 Task: Find connections with filter location Bridlington with filter topic #Productivitywith filter profile language German with filter current company Maxonic with filter school Uttar pradesh India jobs with filter industry Technology, Information and Media with filter service category Interaction Design with filter keywords title Entrepreneur
Action: Mouse moved to (579, 77)
Screenshot: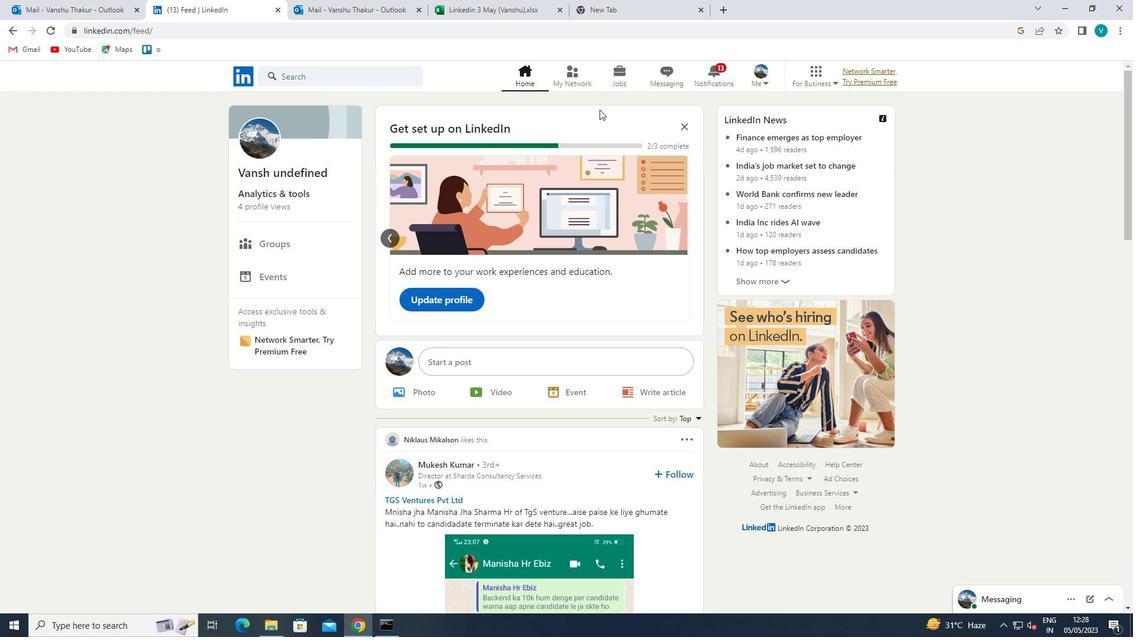 
Action: Mouse pressed left at (579, 77)
Screenshot: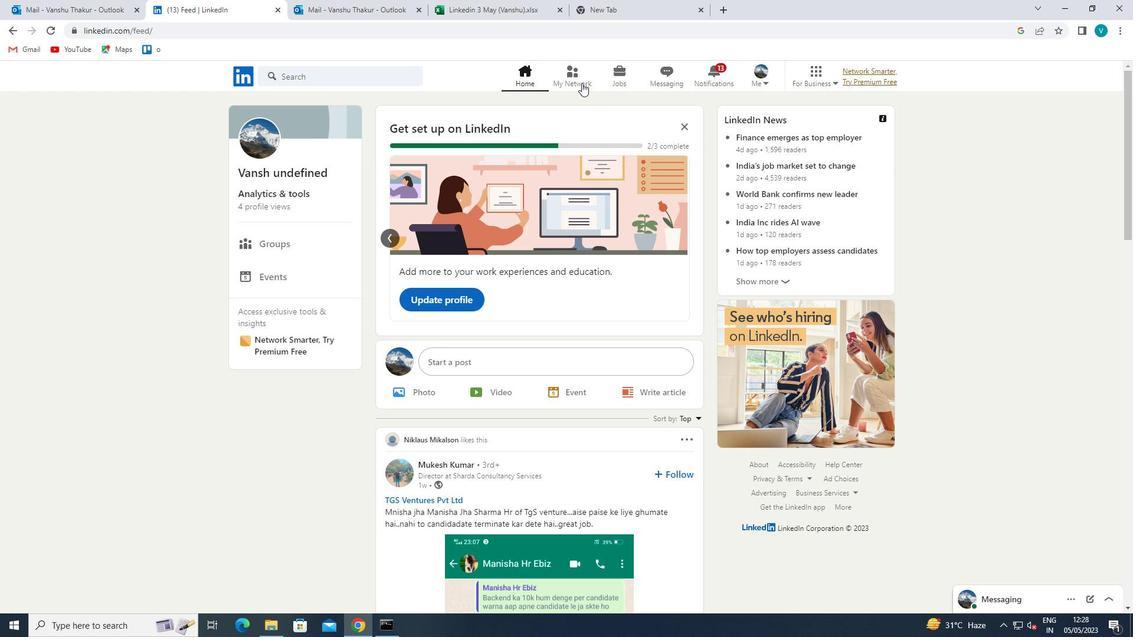 
Action: Mouse moved to (344, 144)
Screenshot: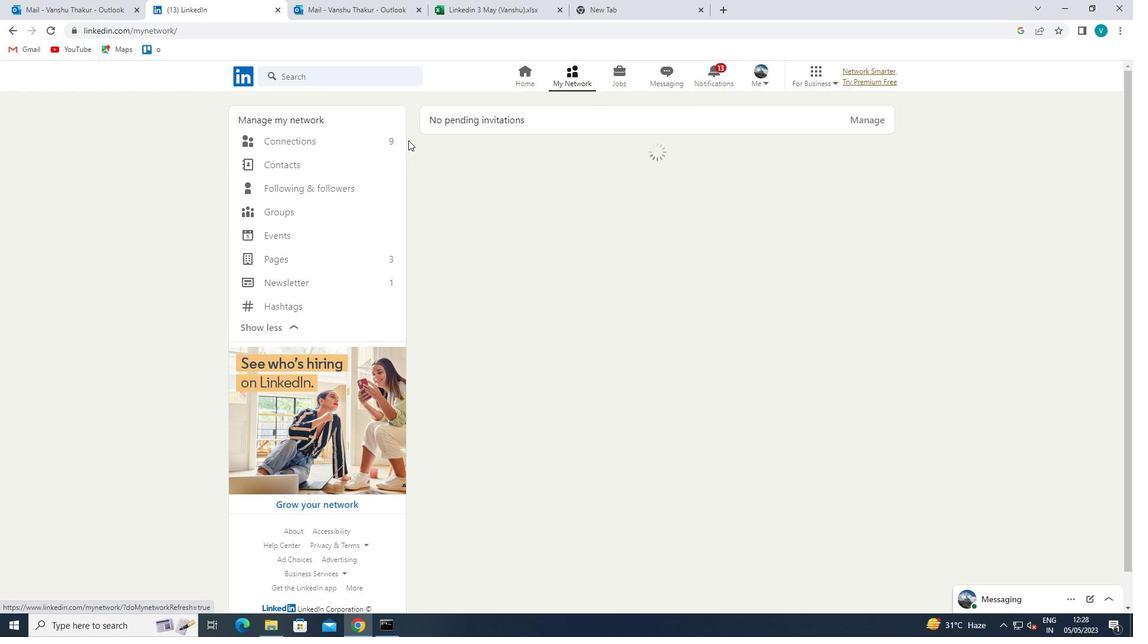 
Action: Mouse pressed left at (344, 144)
Screenshot: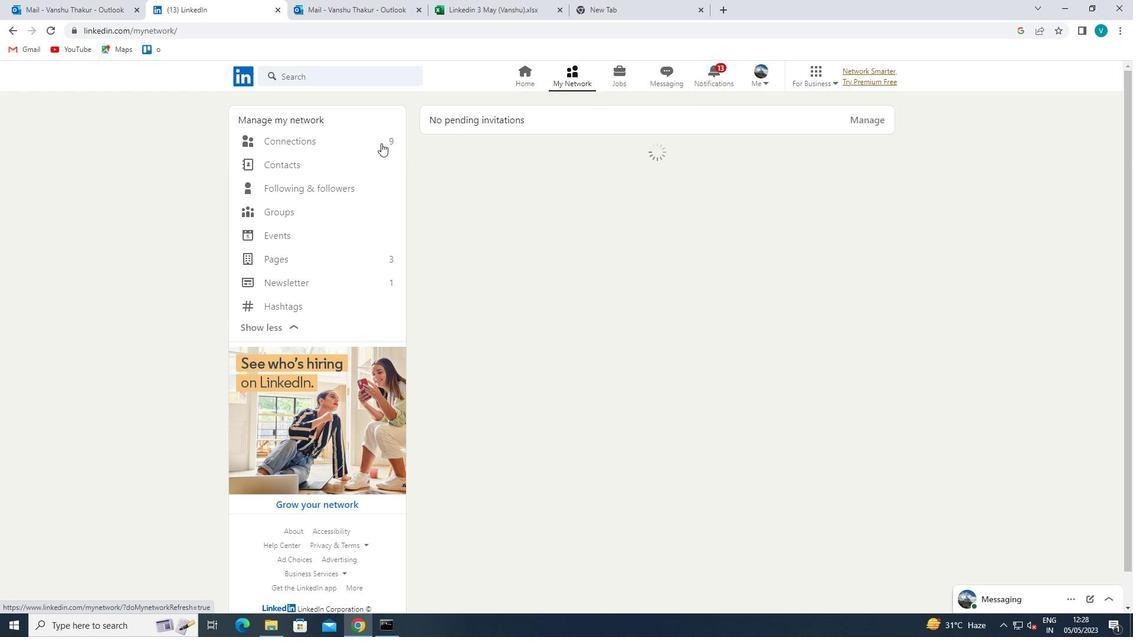 
Action: Mouse moved to (679, 141)
Screenshot: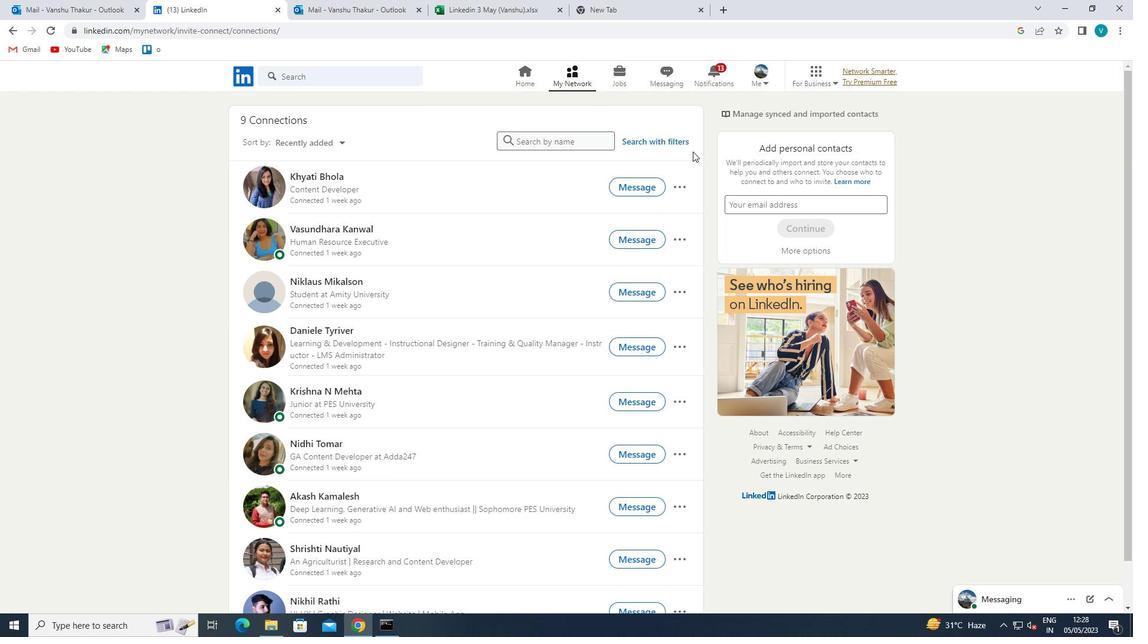 
Action: Mouse pressed left at (679, 141)
Screenshot: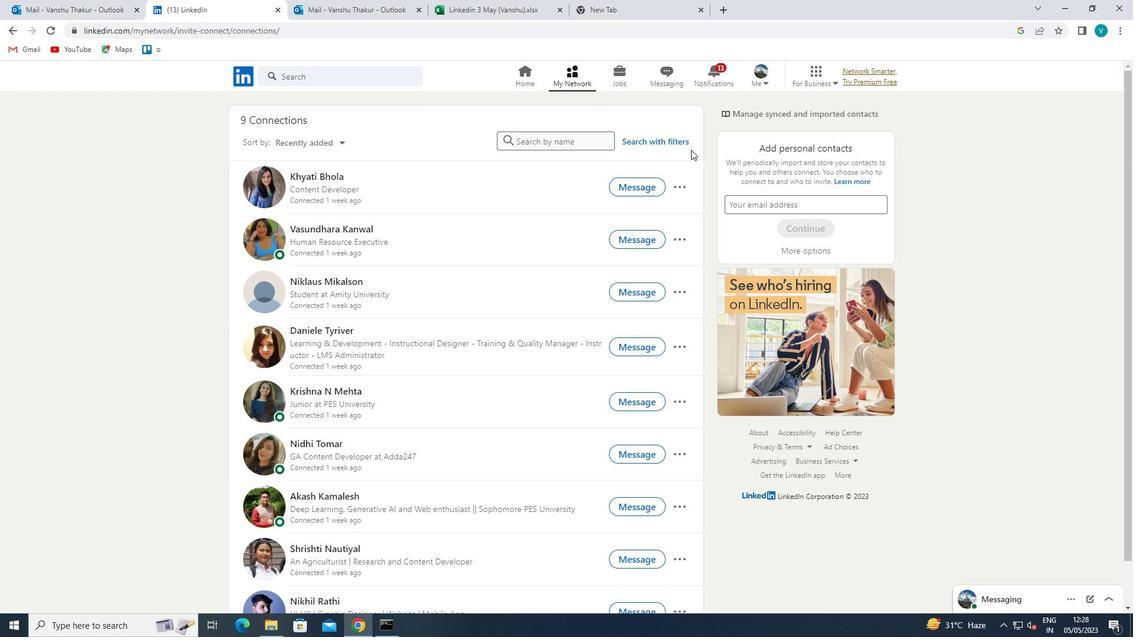 
Action: Mouse moved to (577, 114)
Screenshot: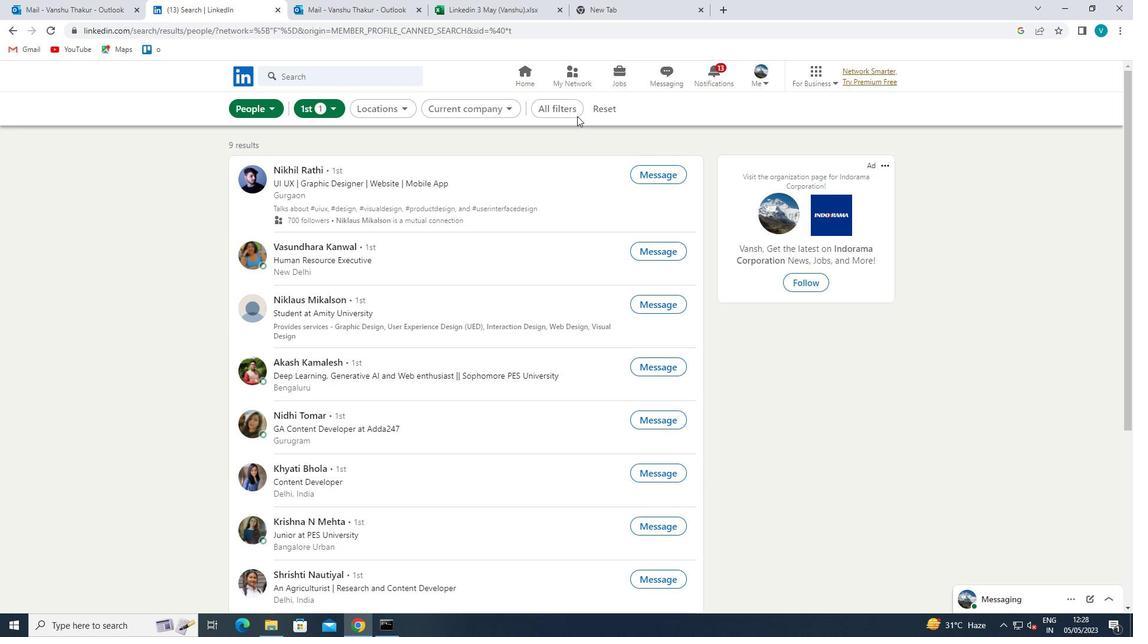 
Action: Mouse pressed left at (577, 114)
Screenshot: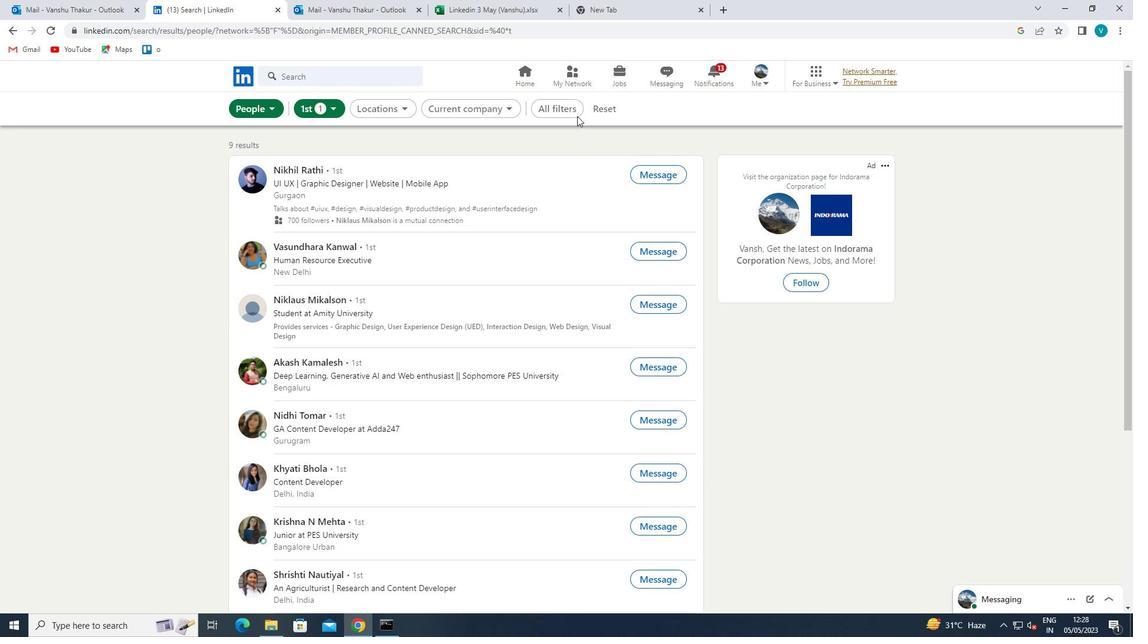 
Action: Mouse moved to (942, 245)
Screenshot: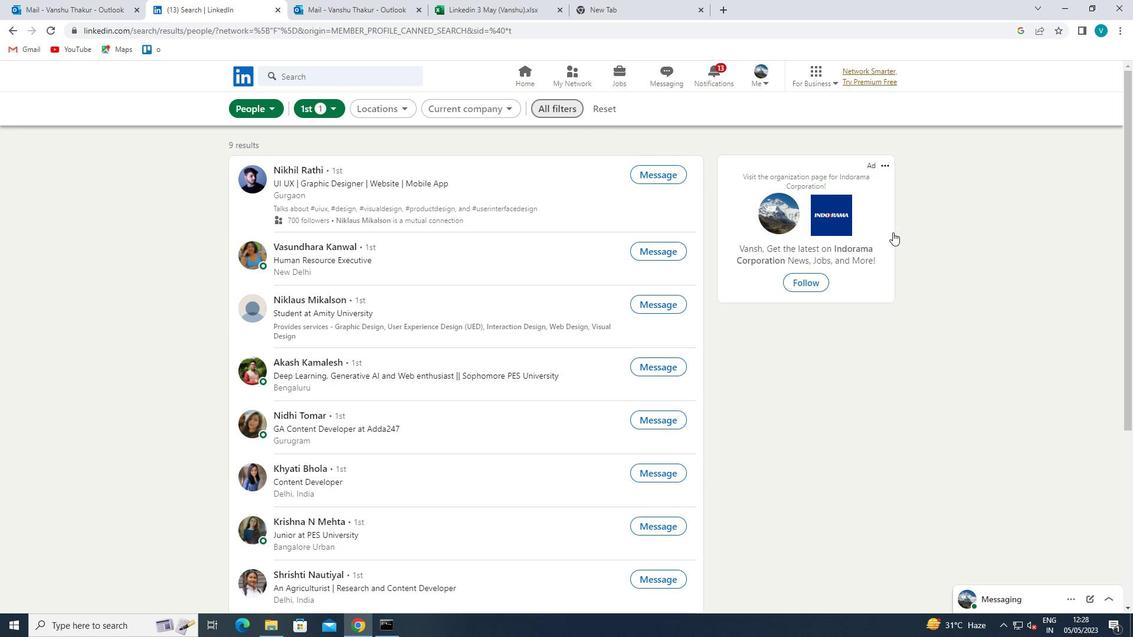 
Action: Mouse scrolled (942, 244) with delta (0, 0)
Screenshot: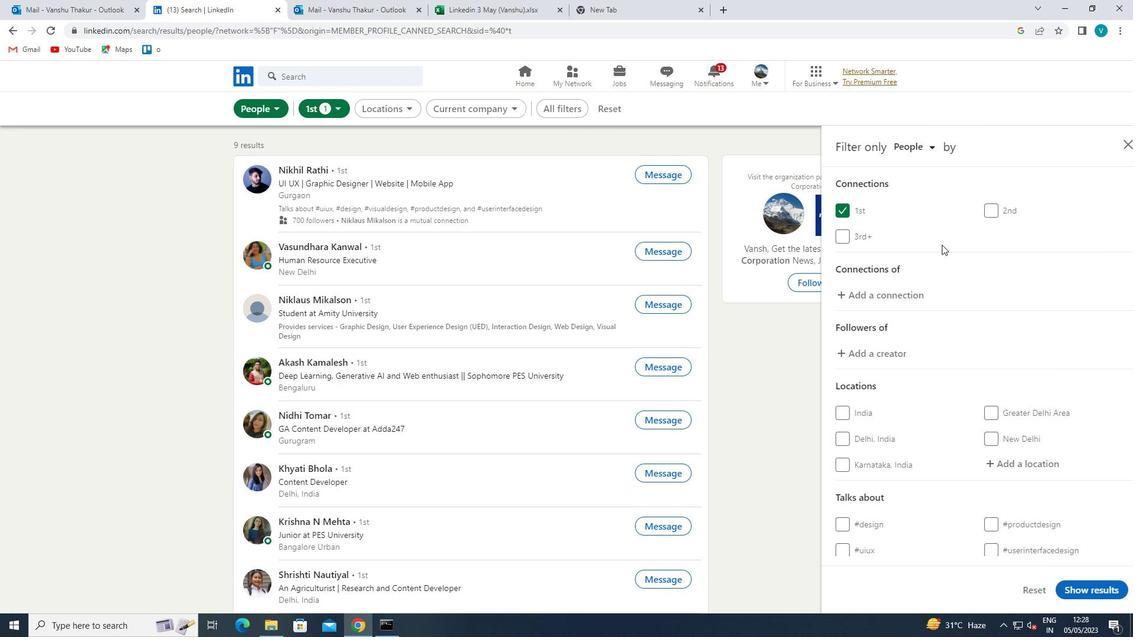 
Action: Mouse moved to (1003, 402)
Screenshot: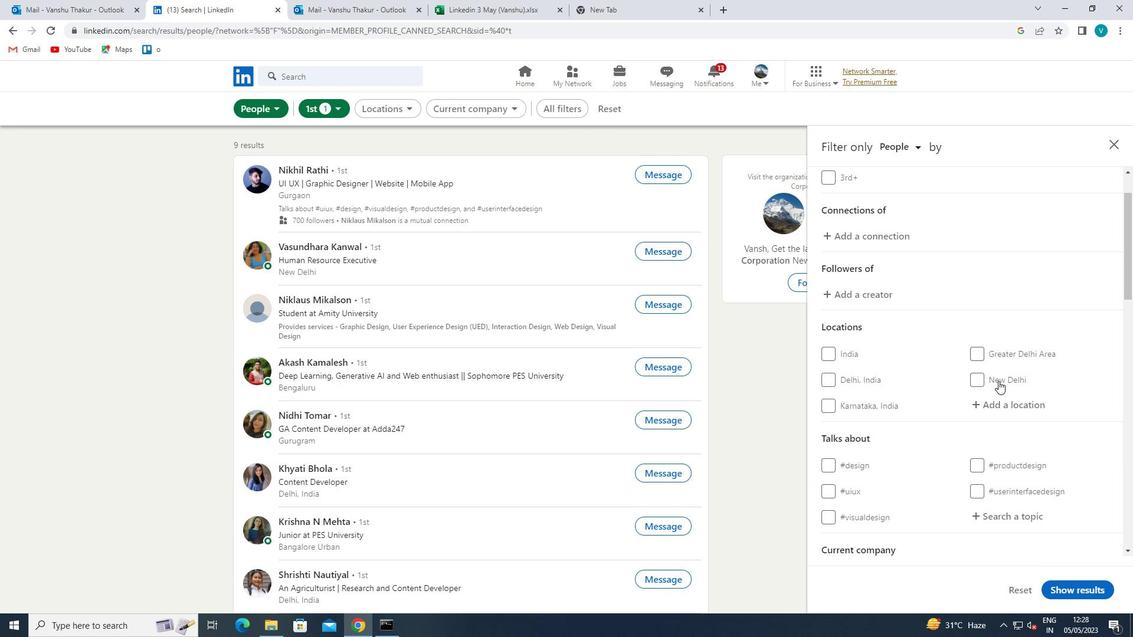 
Action: Mouse pressed left at (1003, 402)
Screenshot: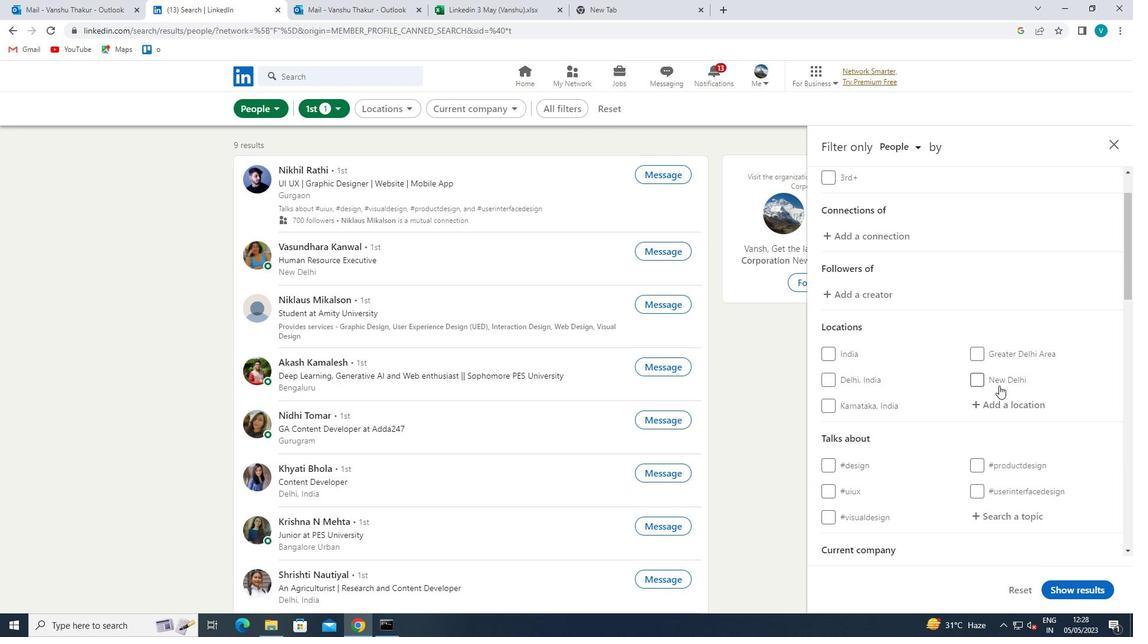 
Action: Mouse moved to (909, 348)
Screenshot: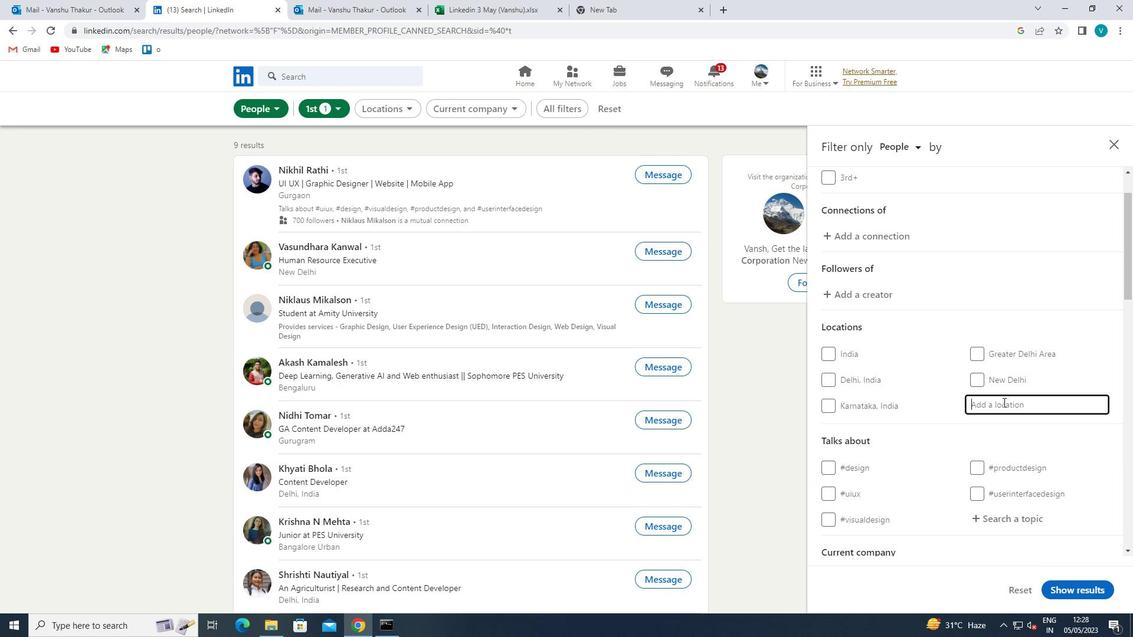 
Action: Key pressed <Key.shift>BRIDLIN
Screenshot: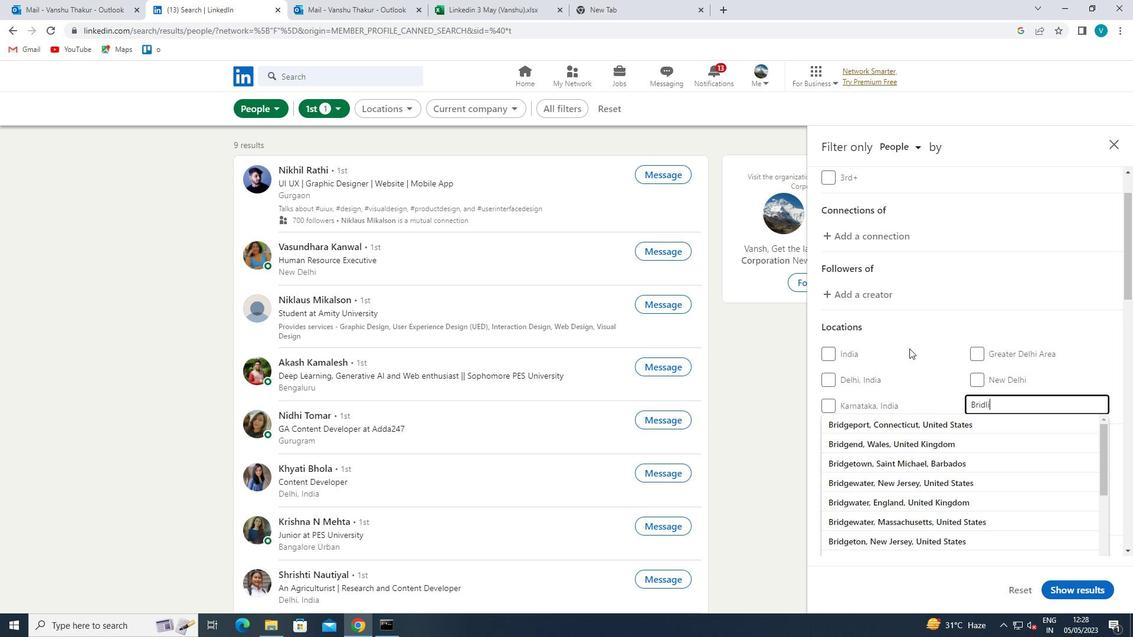
Action: Mouse moved to (925, 420)
Screenshot: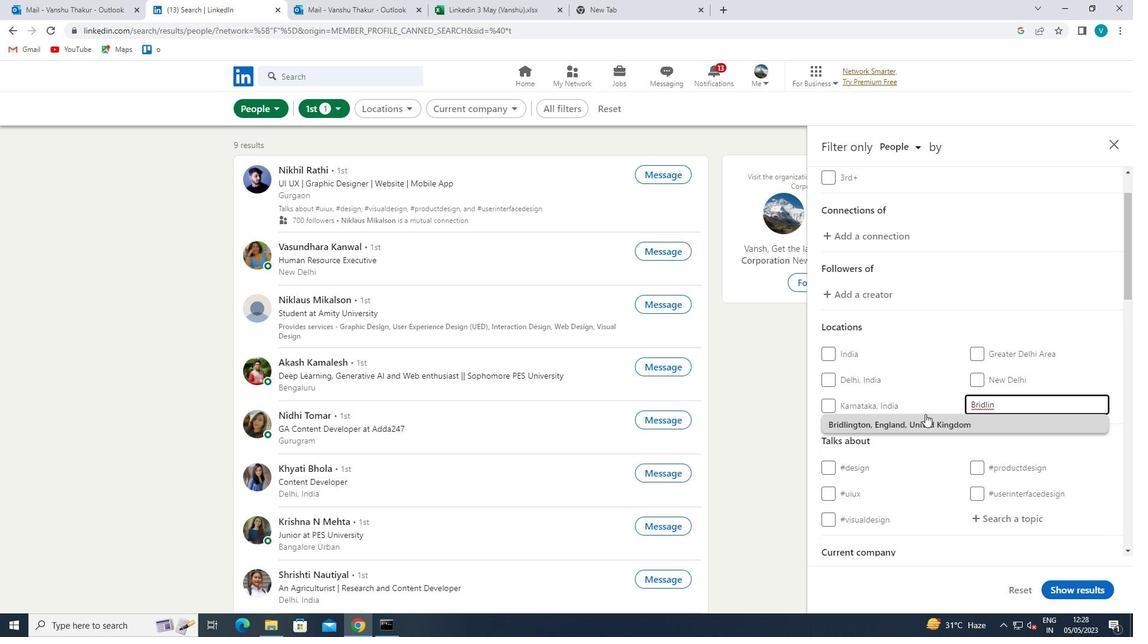 
Action: Mouse pressed left at (925, 420)
Screenshot: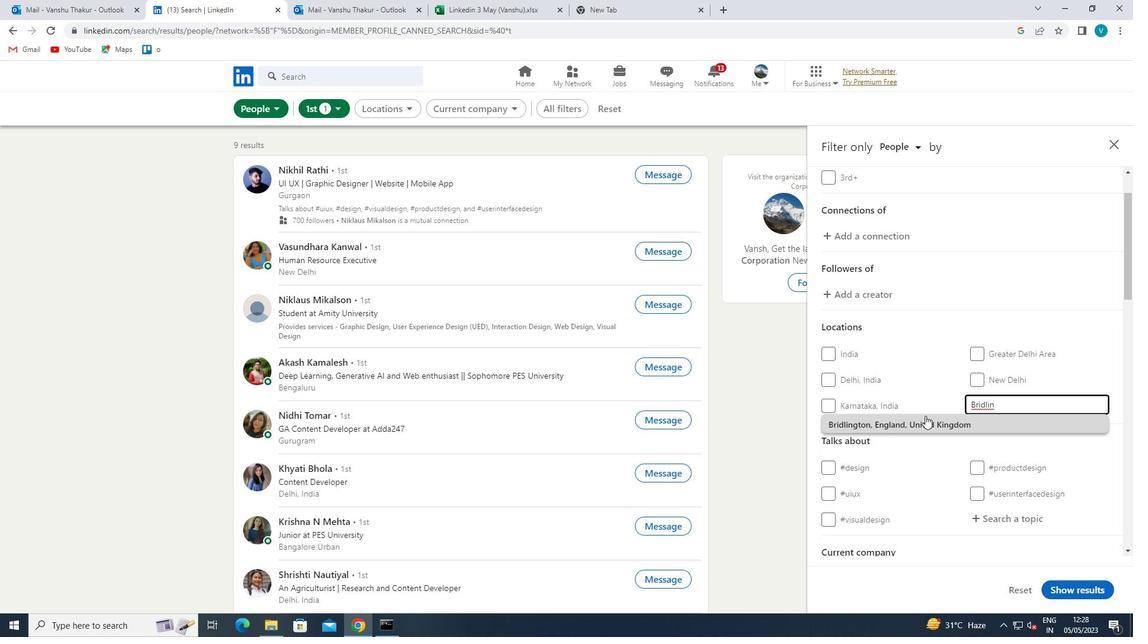 
Action: Mouse scrolled (925, 419) with delta (0, 0)
Screenshot: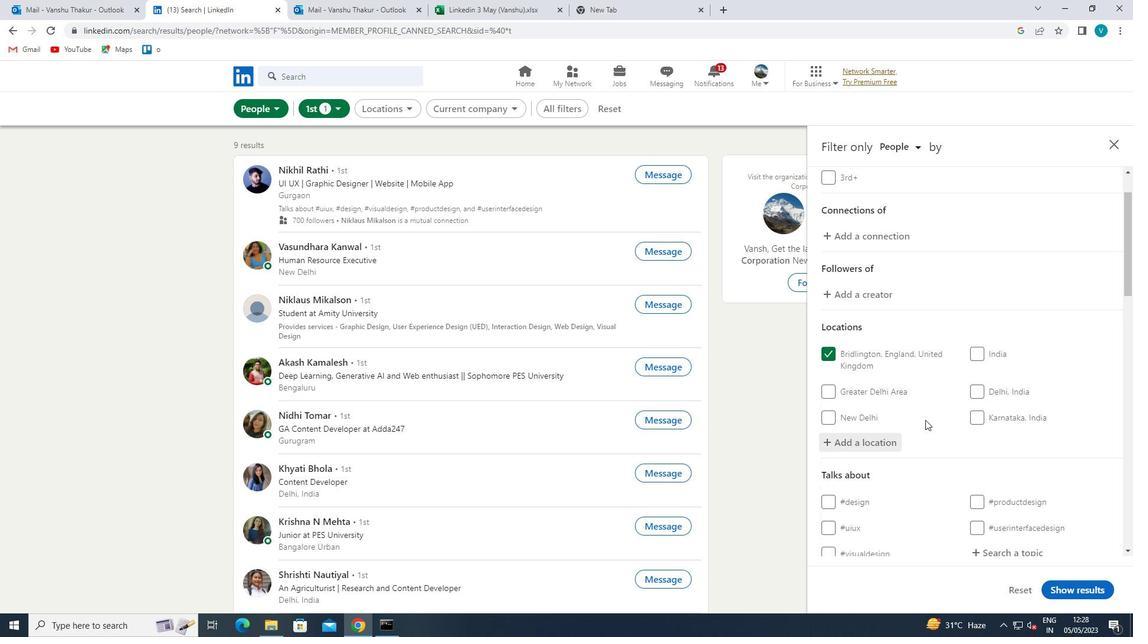 
Action: Mouse scrolled (925, 419) with delta (0, 0)
Screenshot: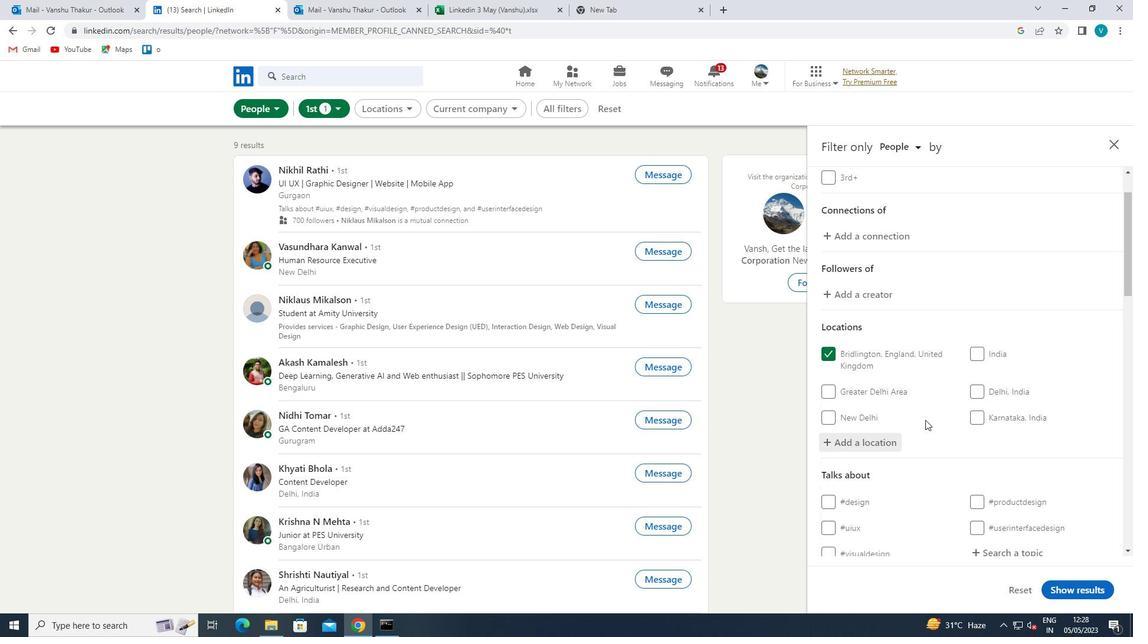 
Action: Mouse moved to (975, 431)
Screenshot: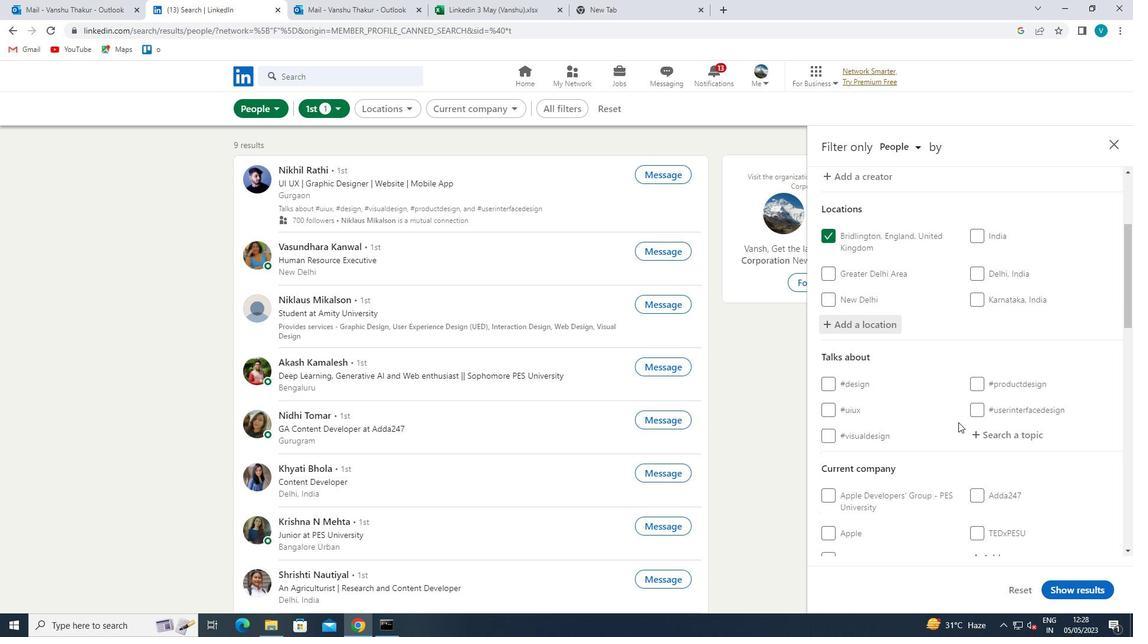
Action: Mouse pressed left at (975, 431)
Screenshot: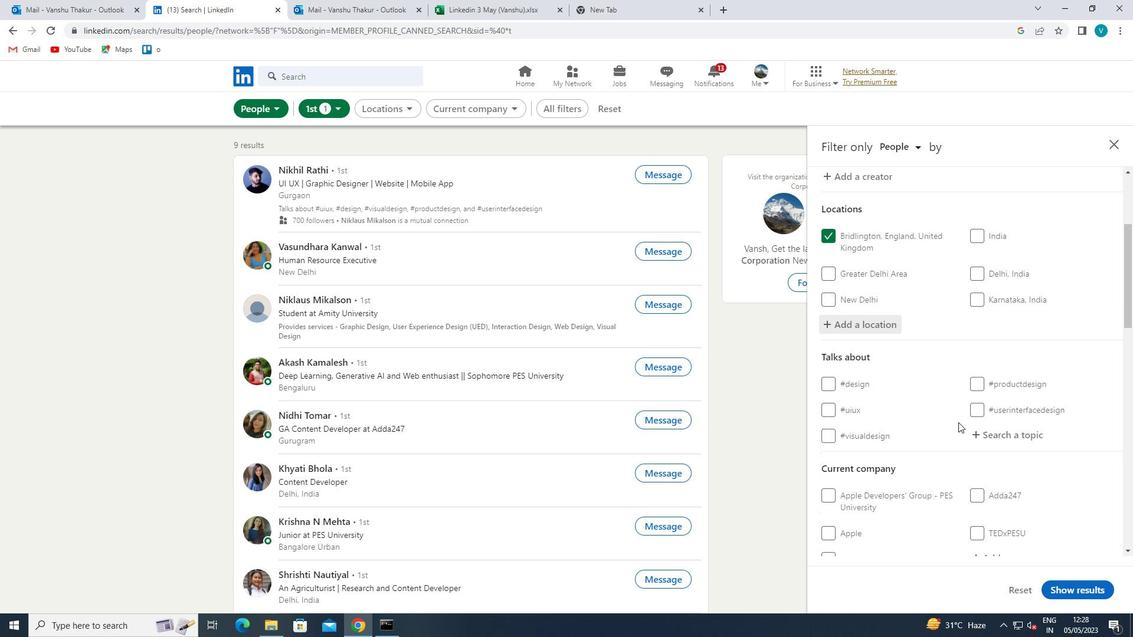 
Action: Key pressed PRODUCTIV
Screenshot: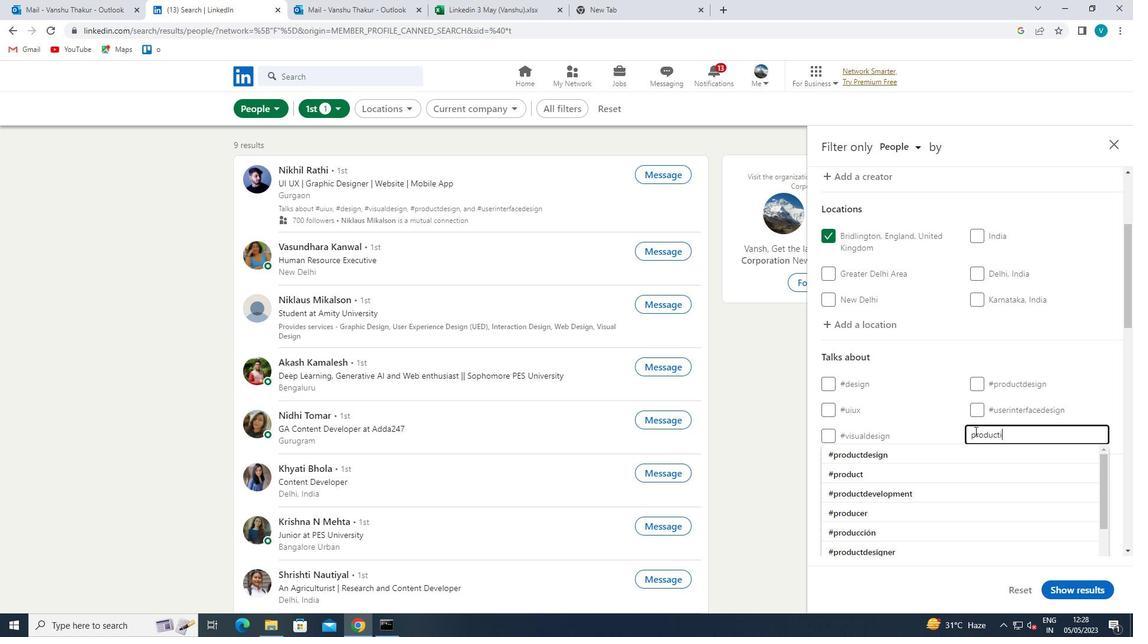 
Action: Mouse moved to (952, 453)
Screenshot: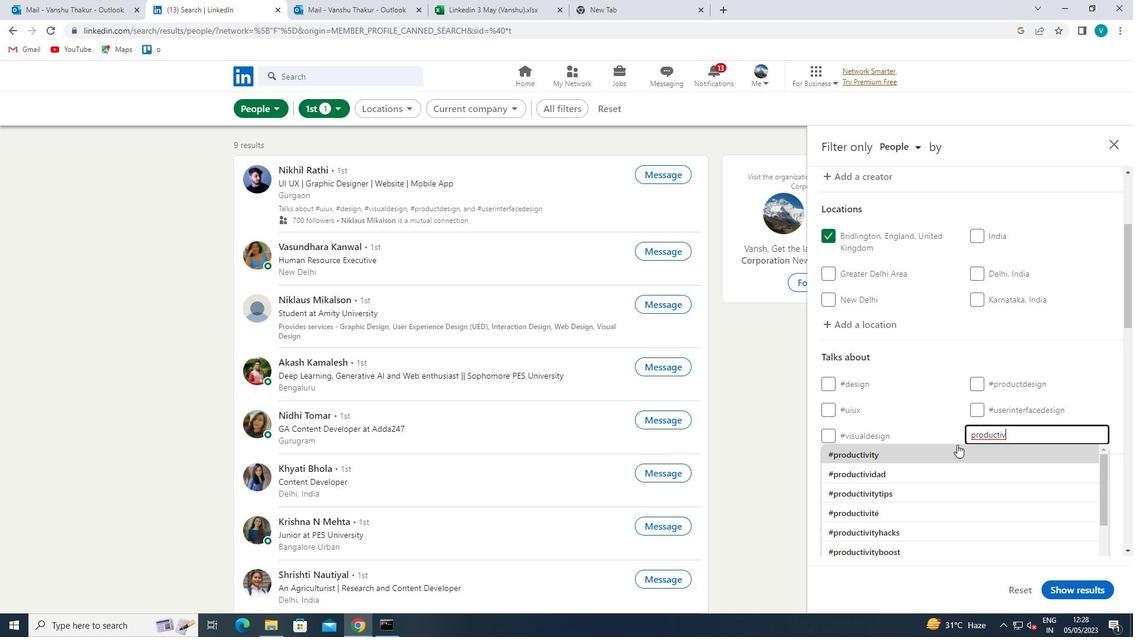 
Action: Mouse pressed left at (952, 453)
Screenshot: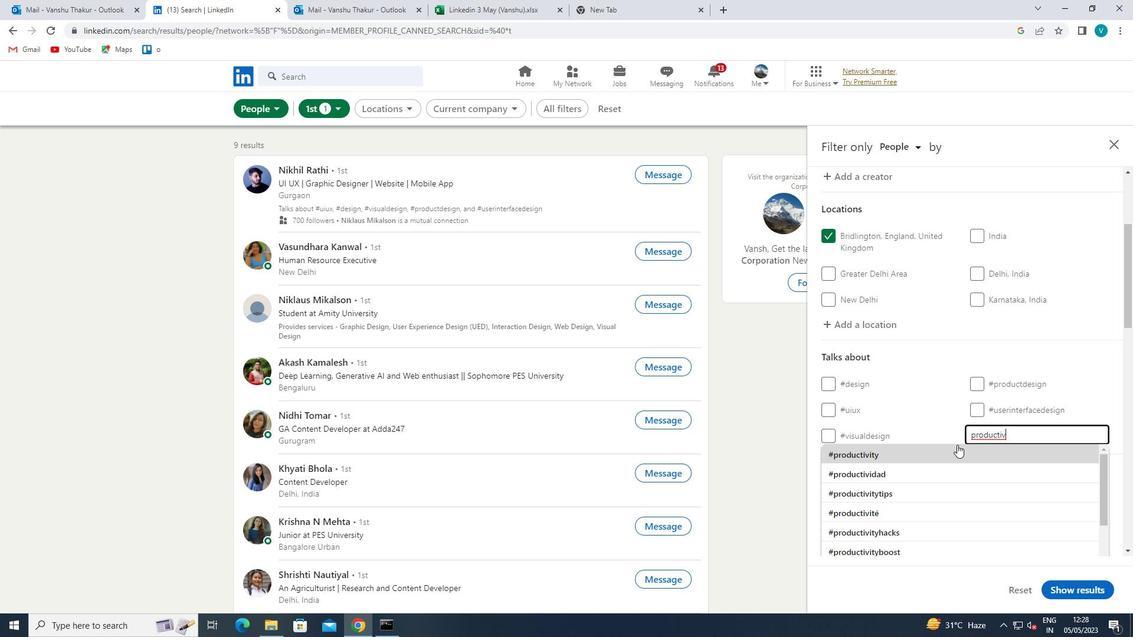 
Action: Mouse moved to (953, 452)
Screenshot: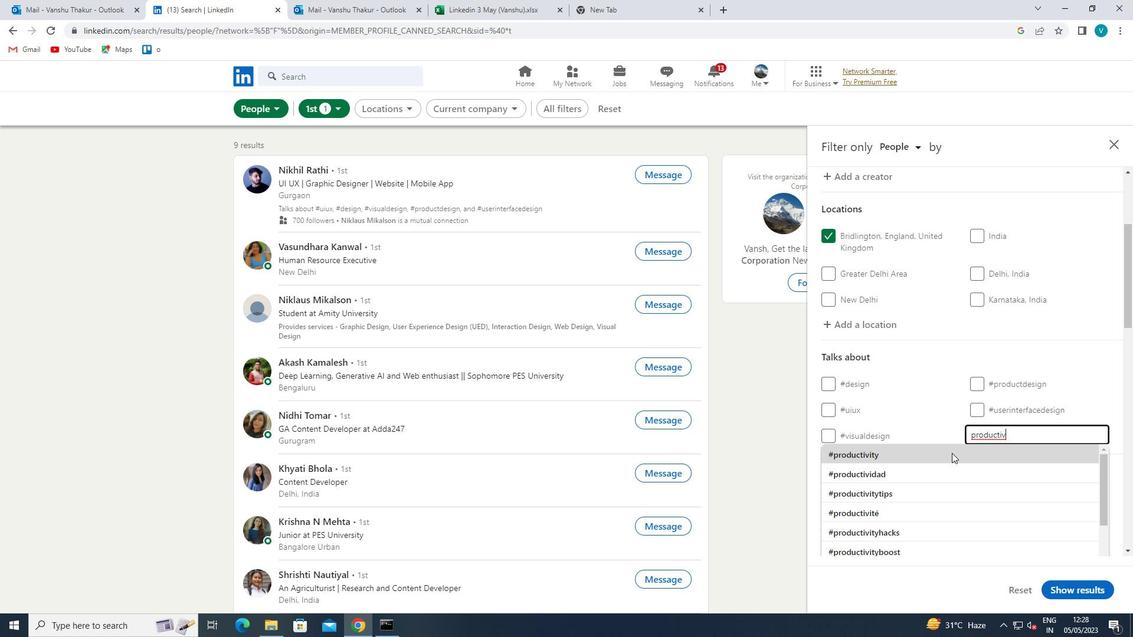 
Action: Mouse scrolled (953, 452) with delta (0, 0)
Screenshot: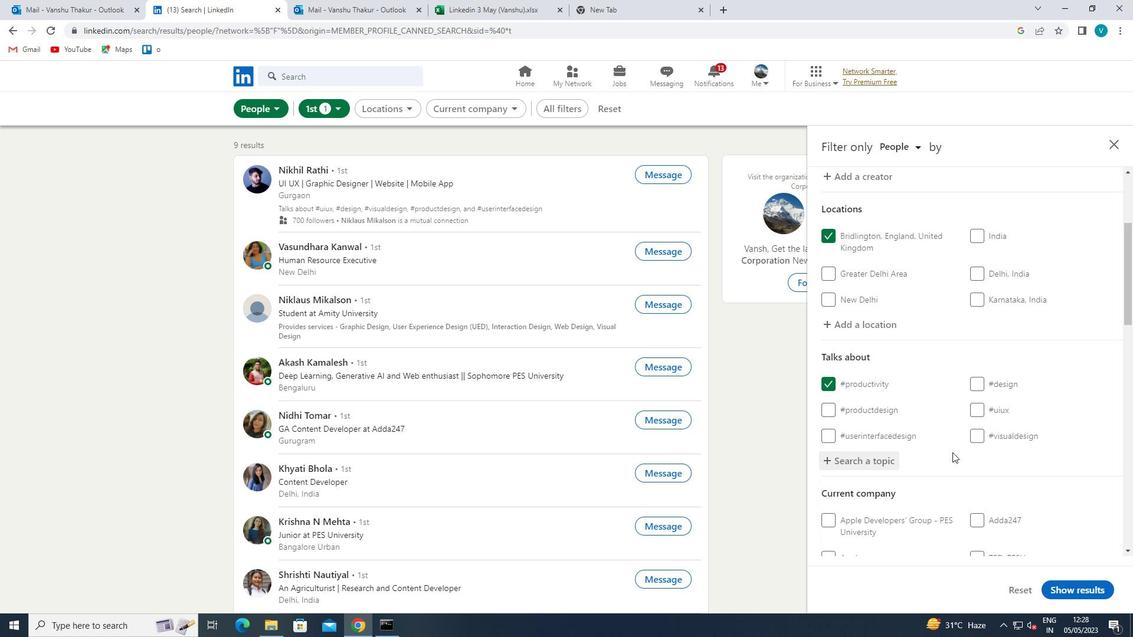 
Action: Mouse moved to (956, 450)
Screenshot: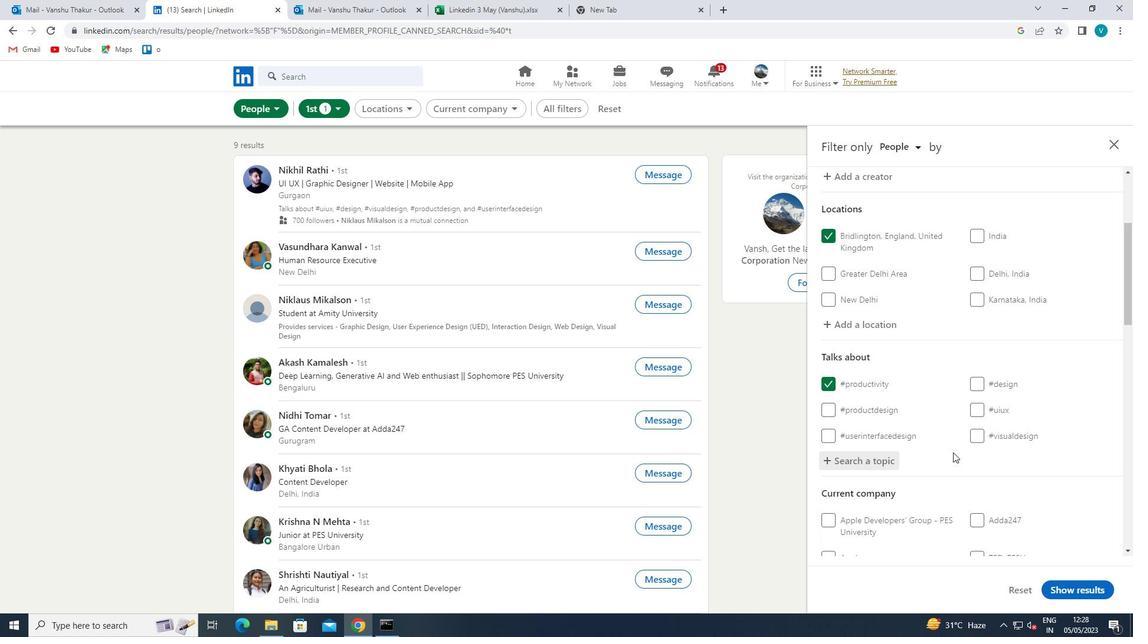 
Action: Mouse scrolled (956, 449) with delta (0, 0)
Screenshot: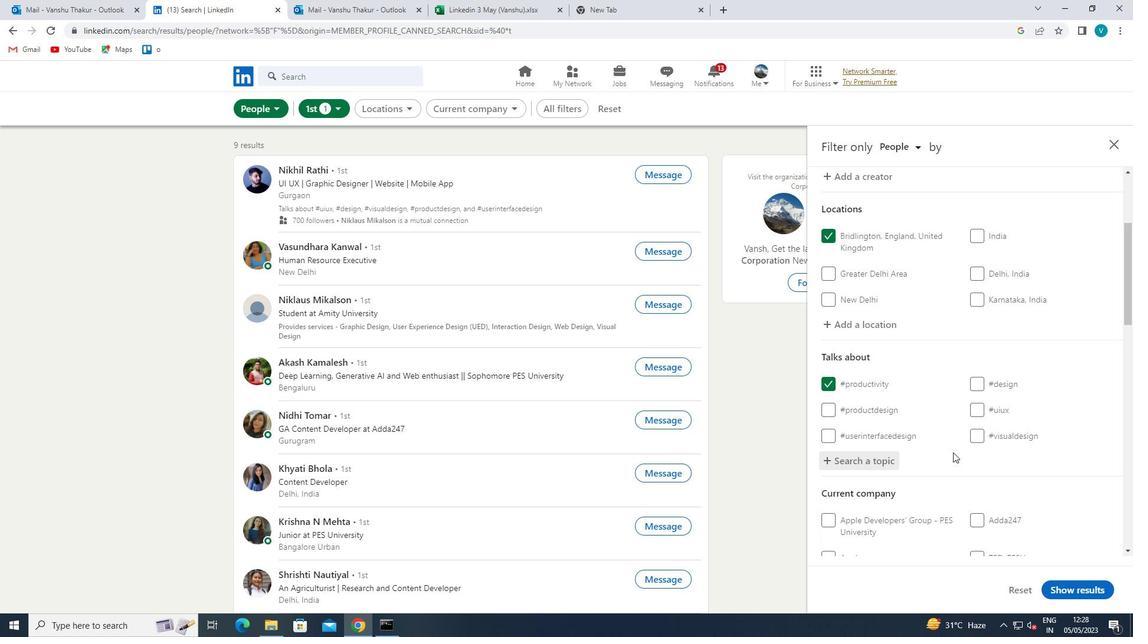 
Action: Mouse moved to (957, 449)
Screenshot: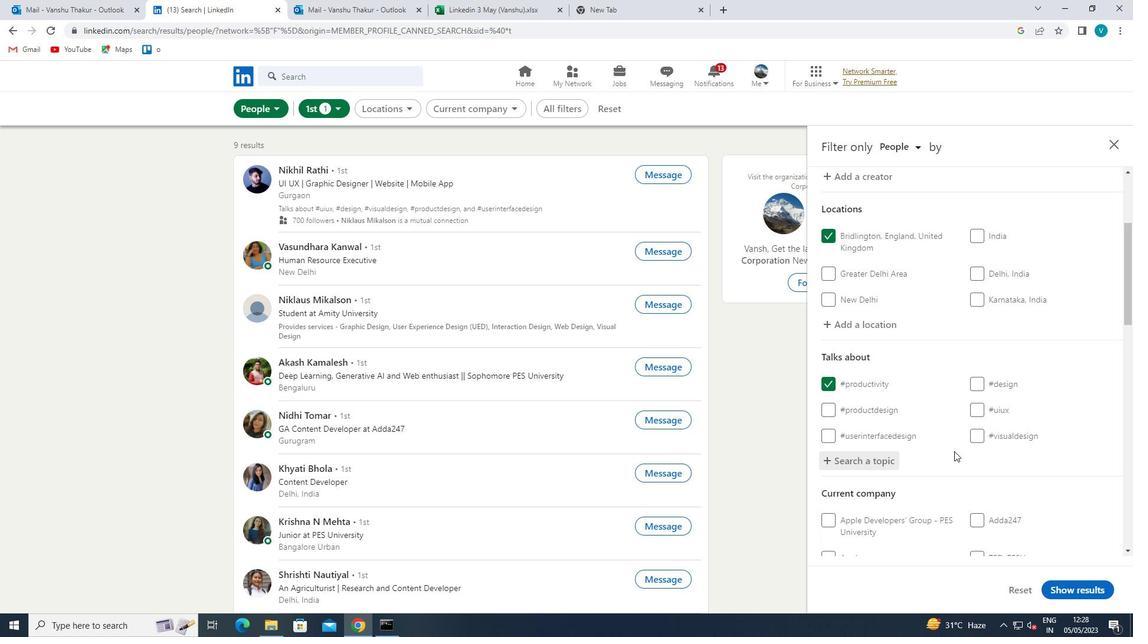 
Action: Mouse scrolled (957, 449) with delta (0, 0)
Screenshot: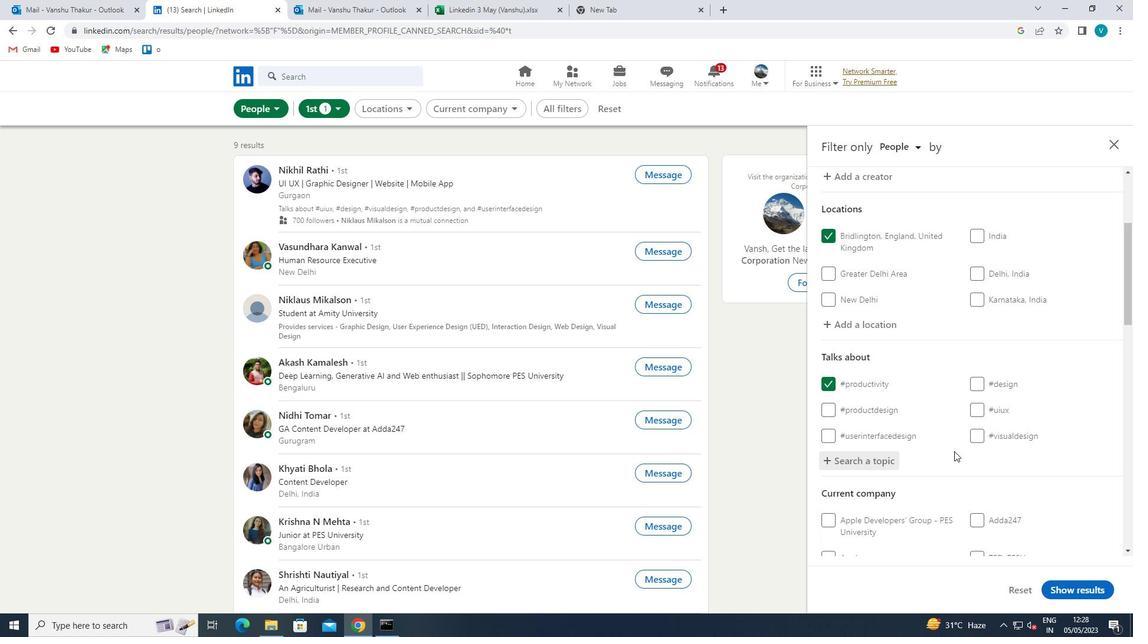 
Action: Mouse moved to (1006, 408)
Screenshot: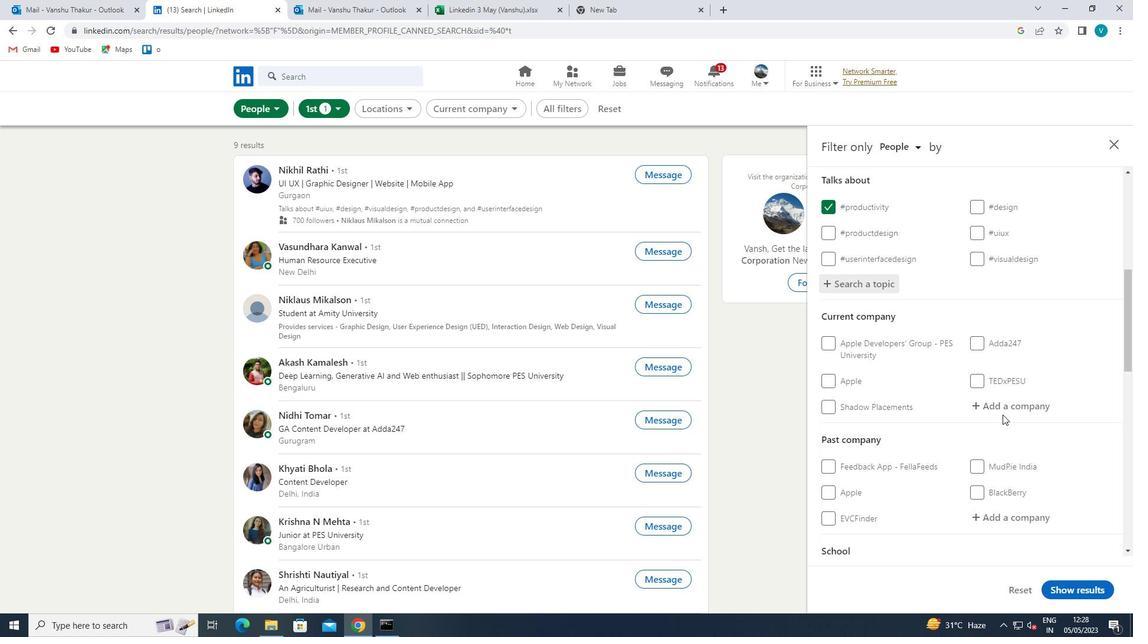 
Action: Mouse pressed left at (1006, 408)
Screenshot: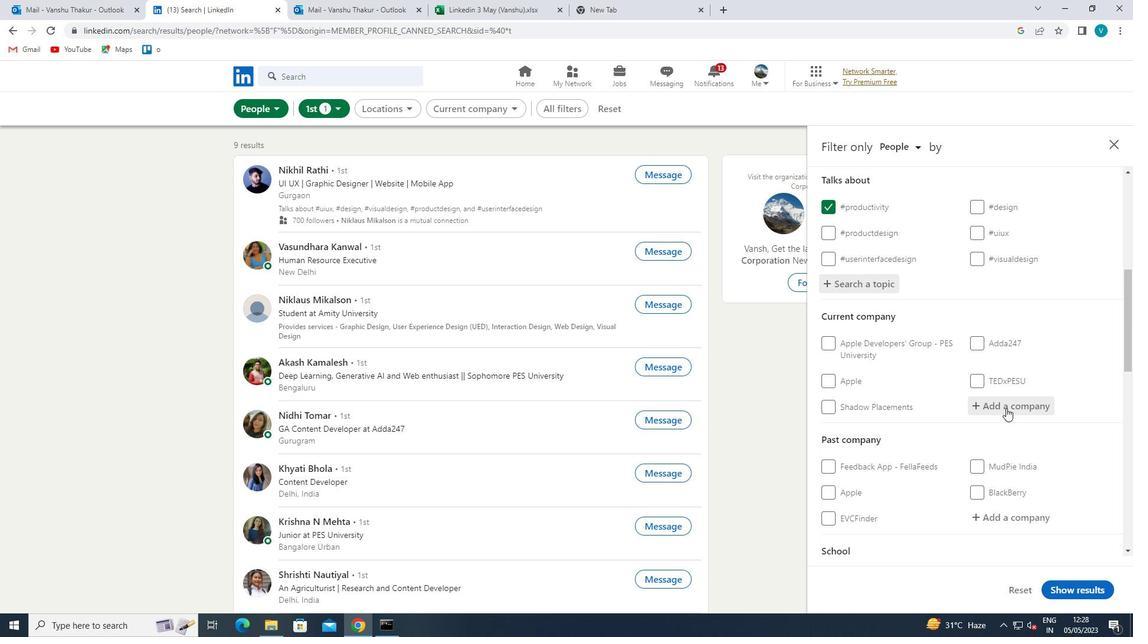 
Action: Key pressed <Key.shift>MAXO
Screenshot: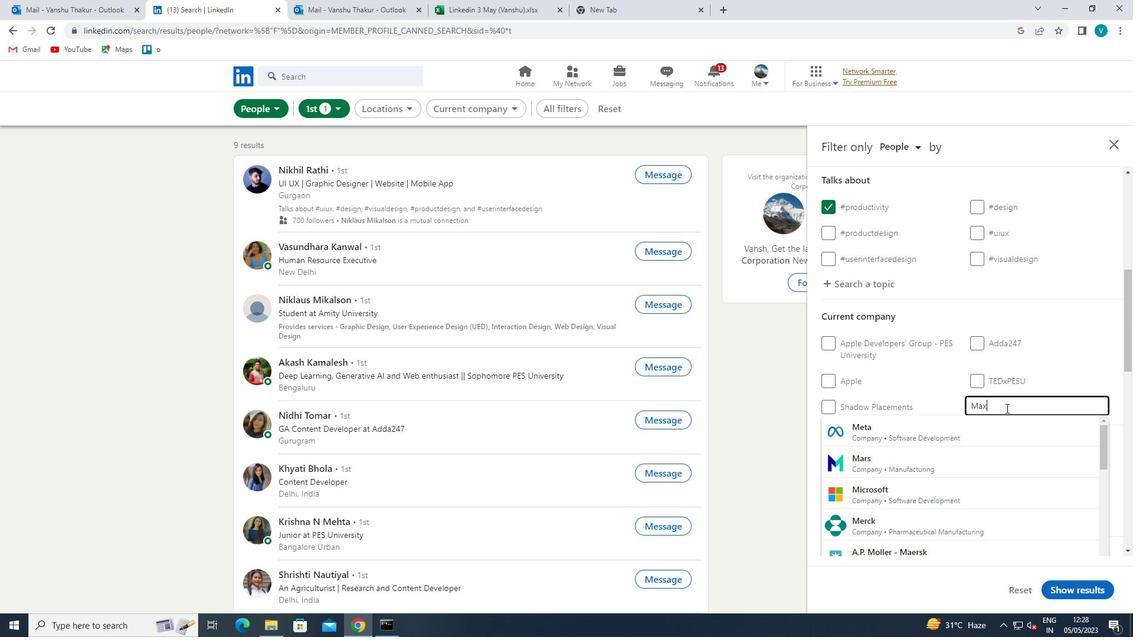 
Action: Mouse moved to (958, 487)
Screenshot: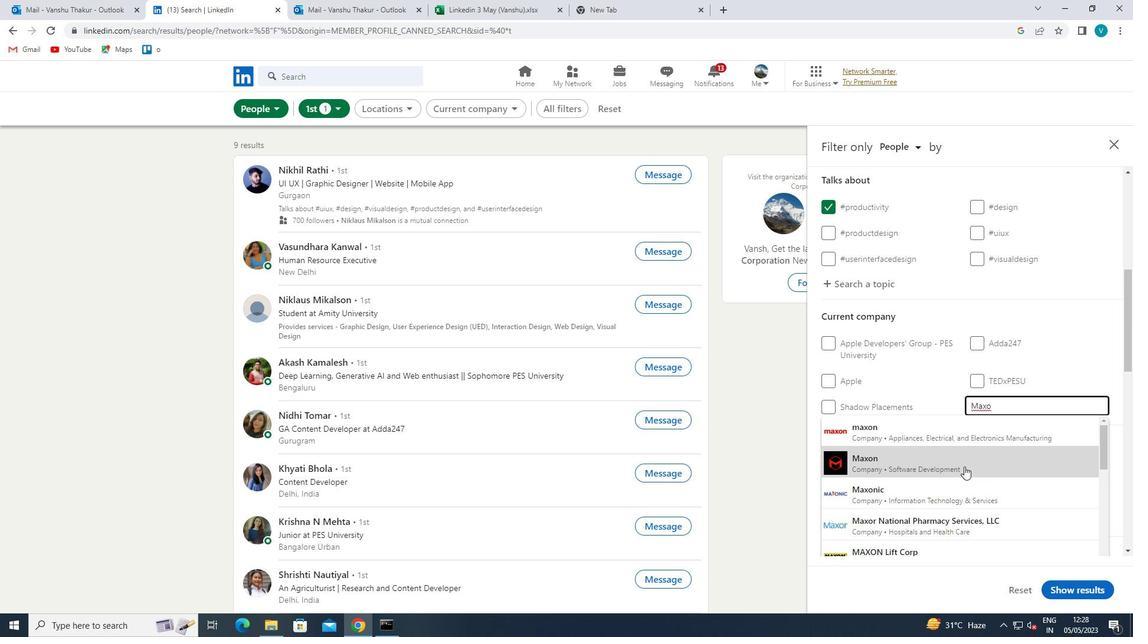 
Action: Mouse pressed left at (958, 487)
Screenshot: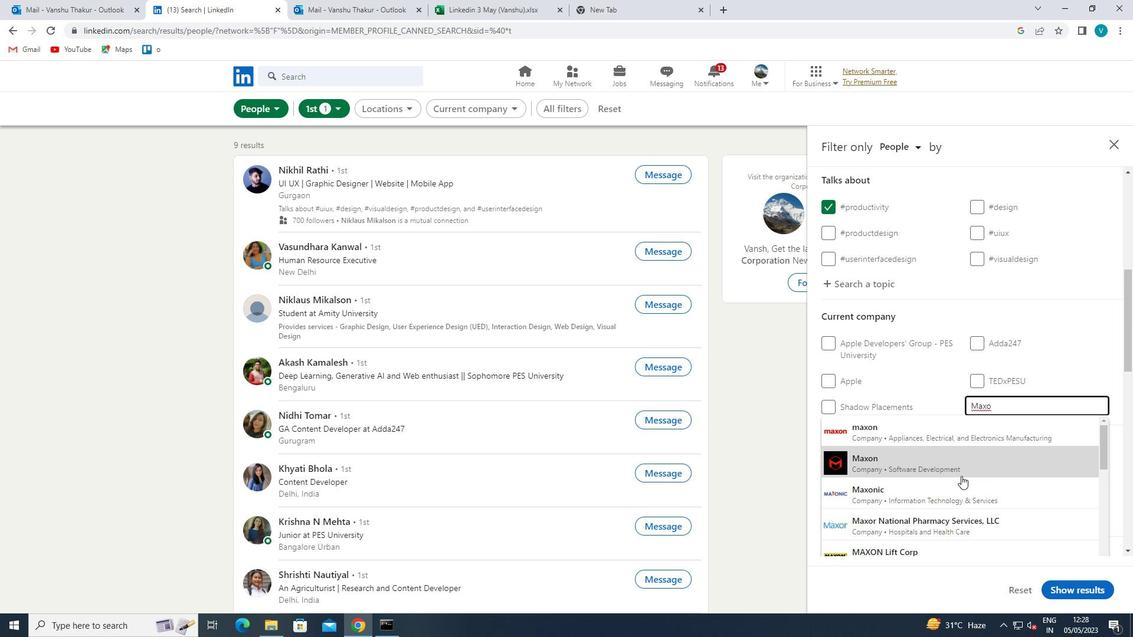 
Action: Mouse moved to (959, 487)
Screenshot: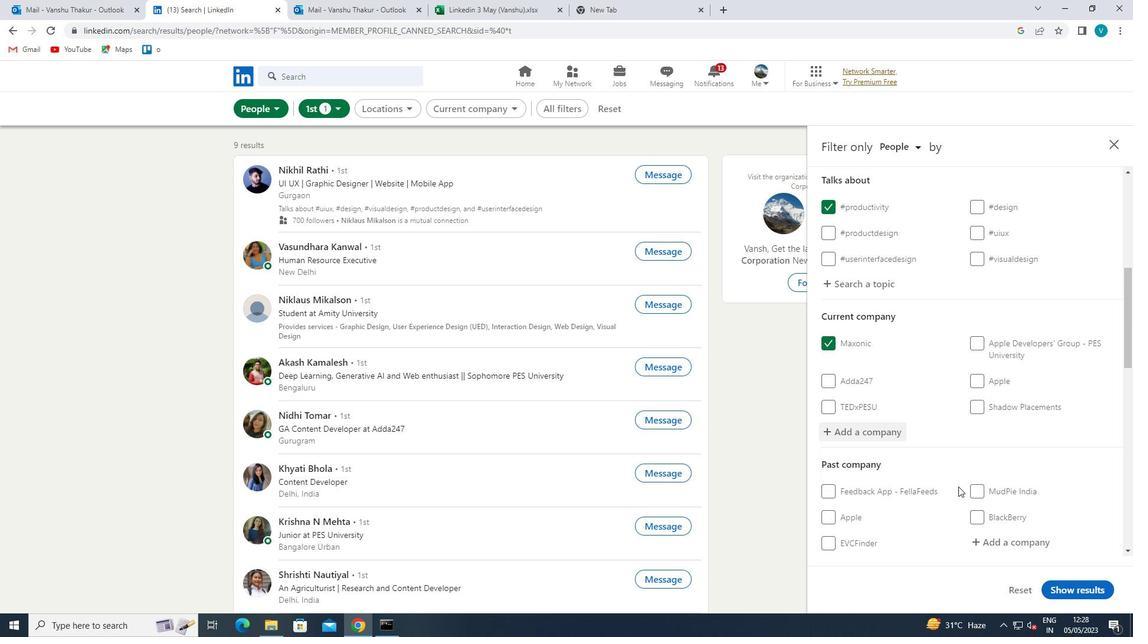 
Action: Mouse scrolled (959, 486) with delta (0, 0)
Screenshot: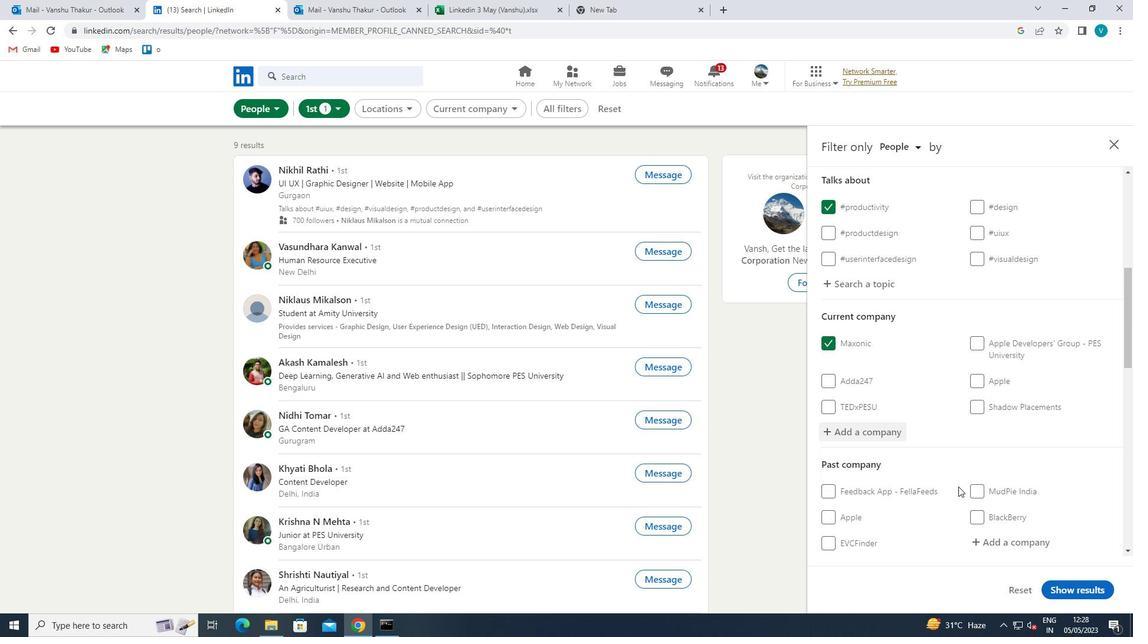 
Action: Mouse moved to (959, 485)
Screenshot: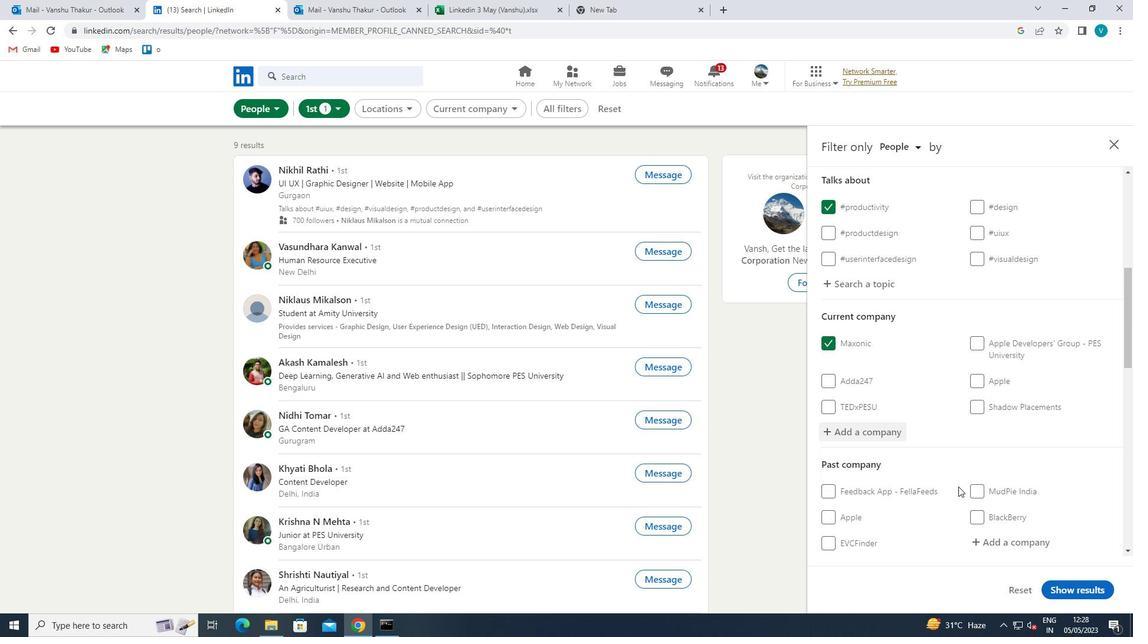 
Action: Mouse scrolled (959, 484) with delta (0, 0)
Screenshot: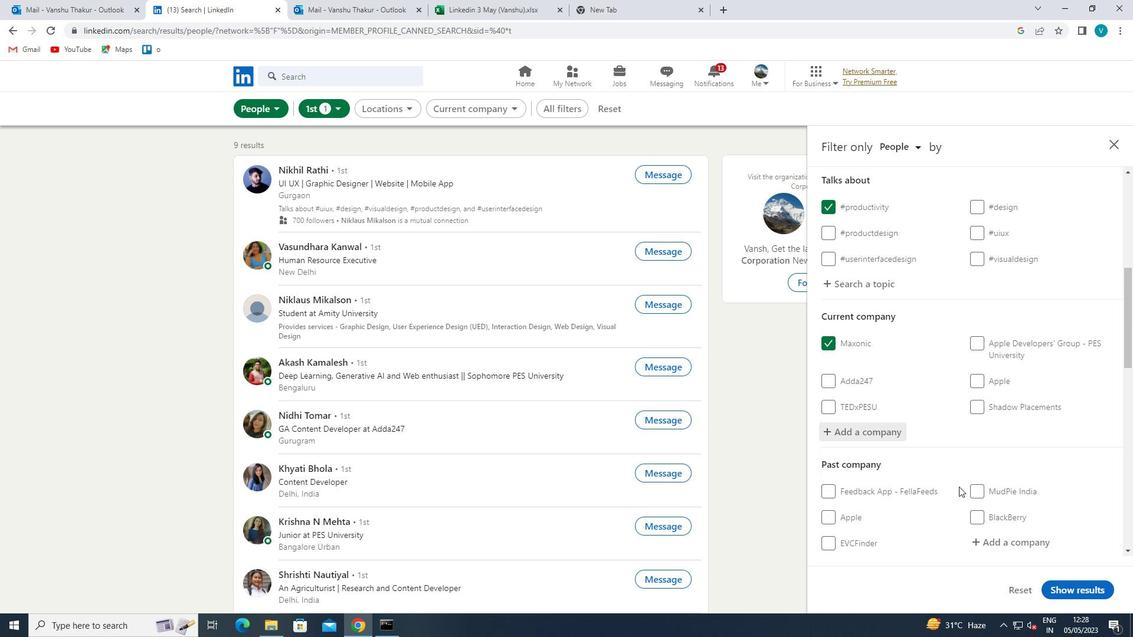 
Action: Mouse scrolled (959, 484) with delta (0, 0)
Screenshot: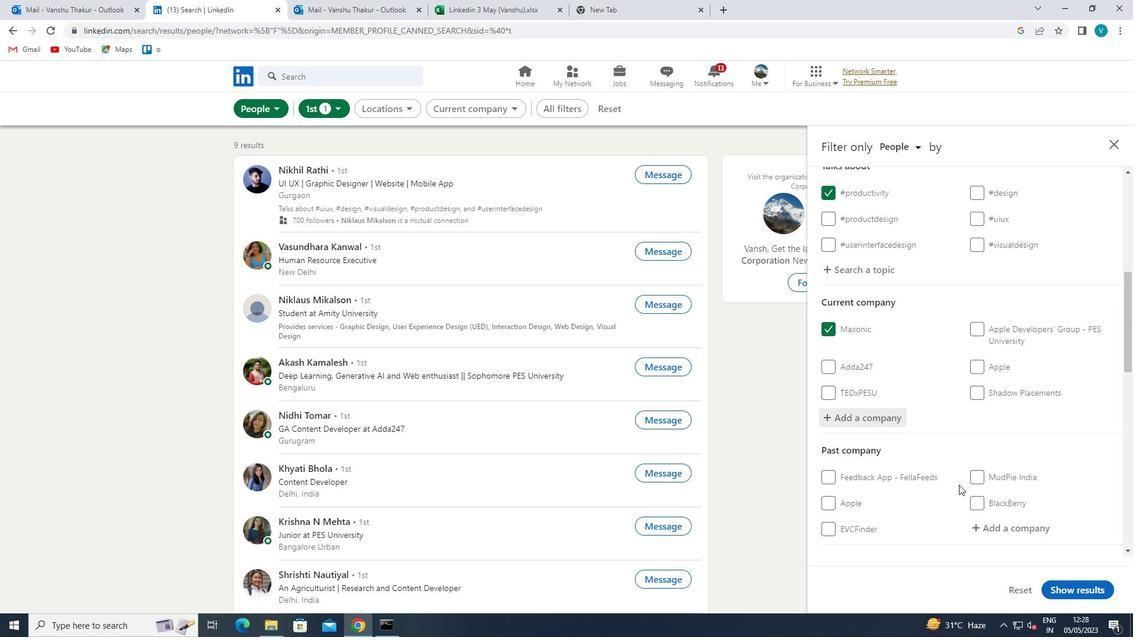 
Action: Mouse scrolled (959, 484) with delta (0, 0)
Screenshot: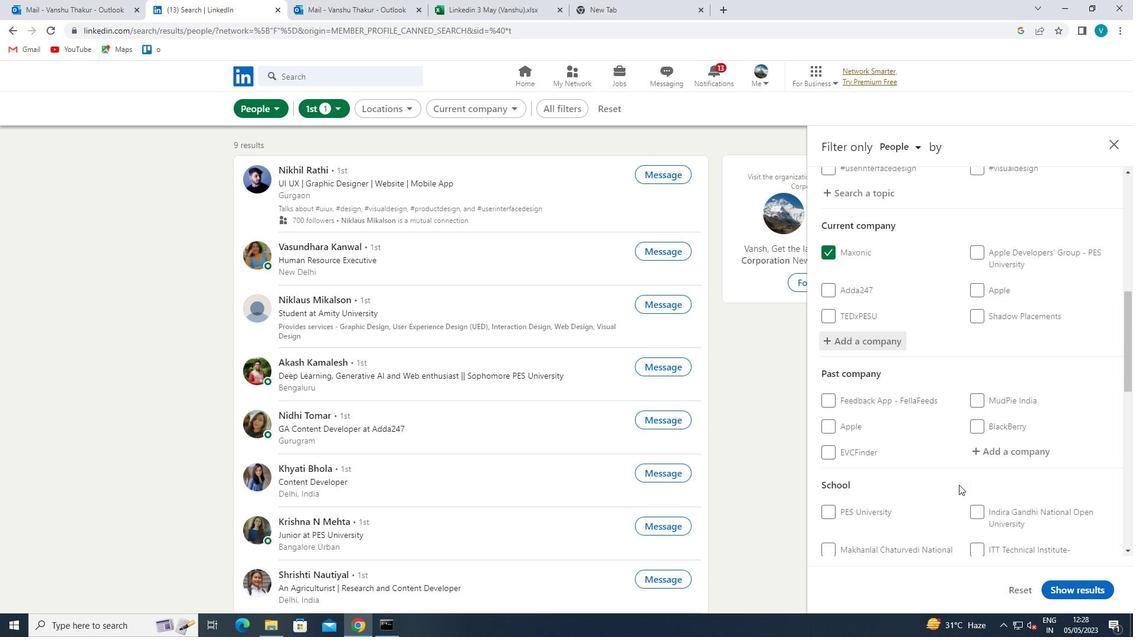 
Action: Mouse moved to (994, 445)
Screenshot: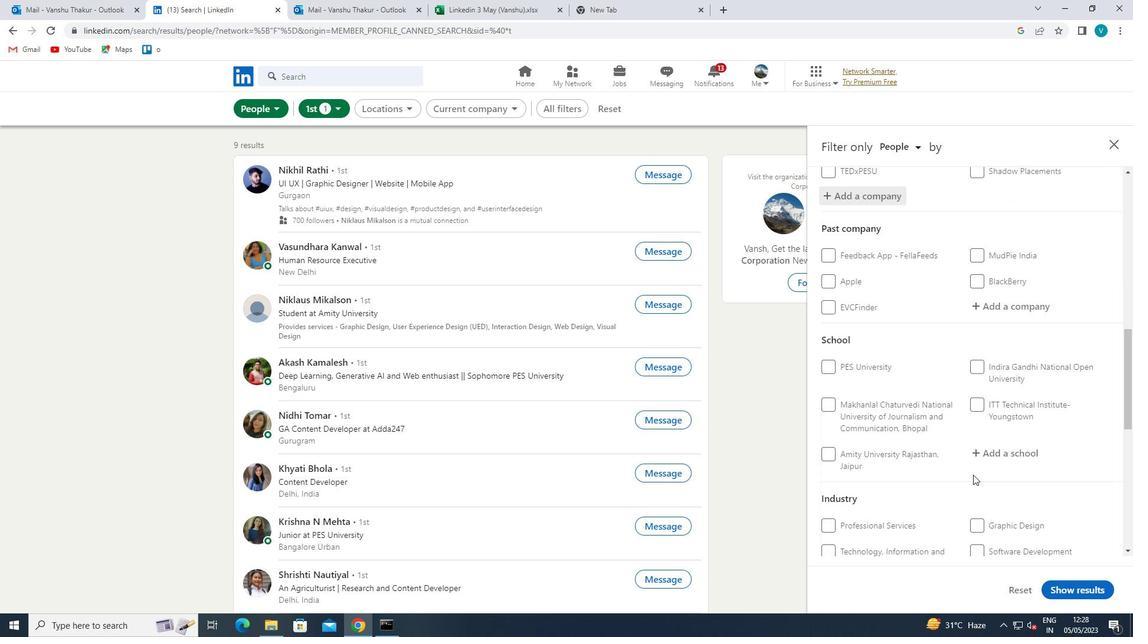 
Action: Mouse pressed left at (994, 445)
Screenshot: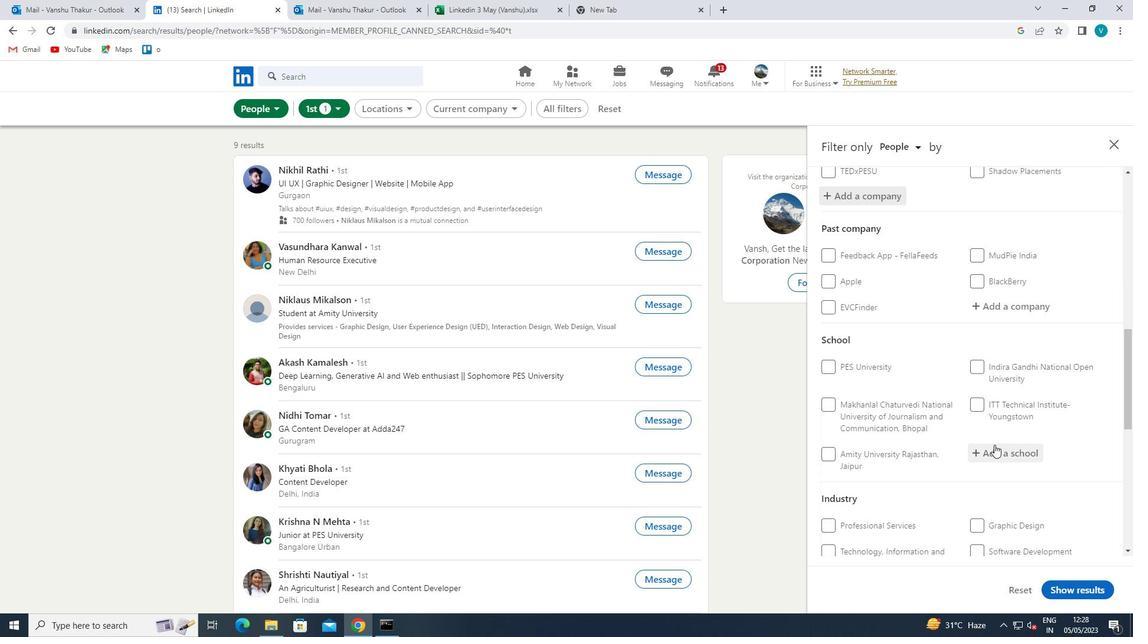
Action: Key pressed <Key.shift><Key.shift><Key.shift><Key.shift><Key.shift><Key.shift>UTTAR<Key.space>PRADESH<Key.space><Key.shift>INDIA<Key.space>
Screenshot: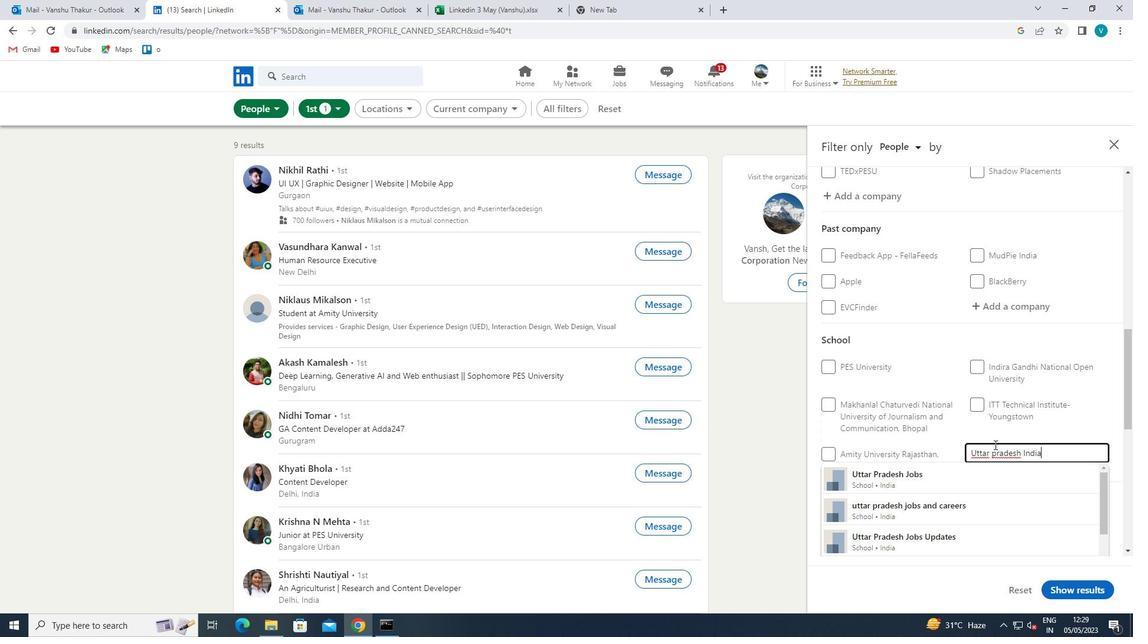 
Action: Mouse moved to (960, 473)
Screenshot: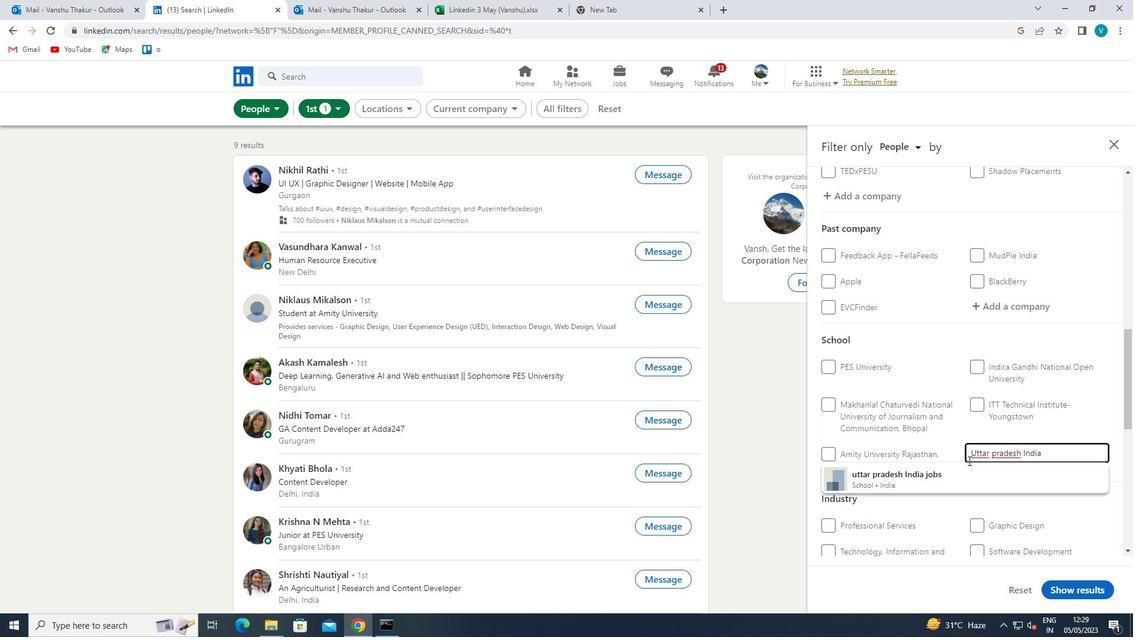 
Action: Mouse pressed left at (960, 473)
Screenshot: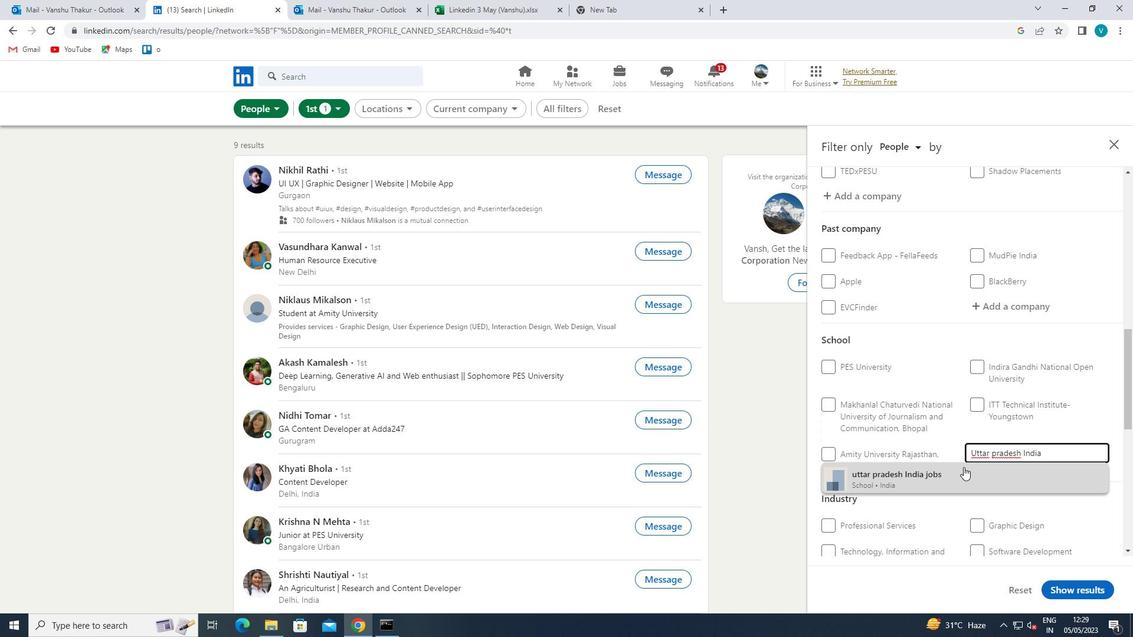 
Action: Mouse scrolled (960, 472) with delta (0, 0)
Screenshot: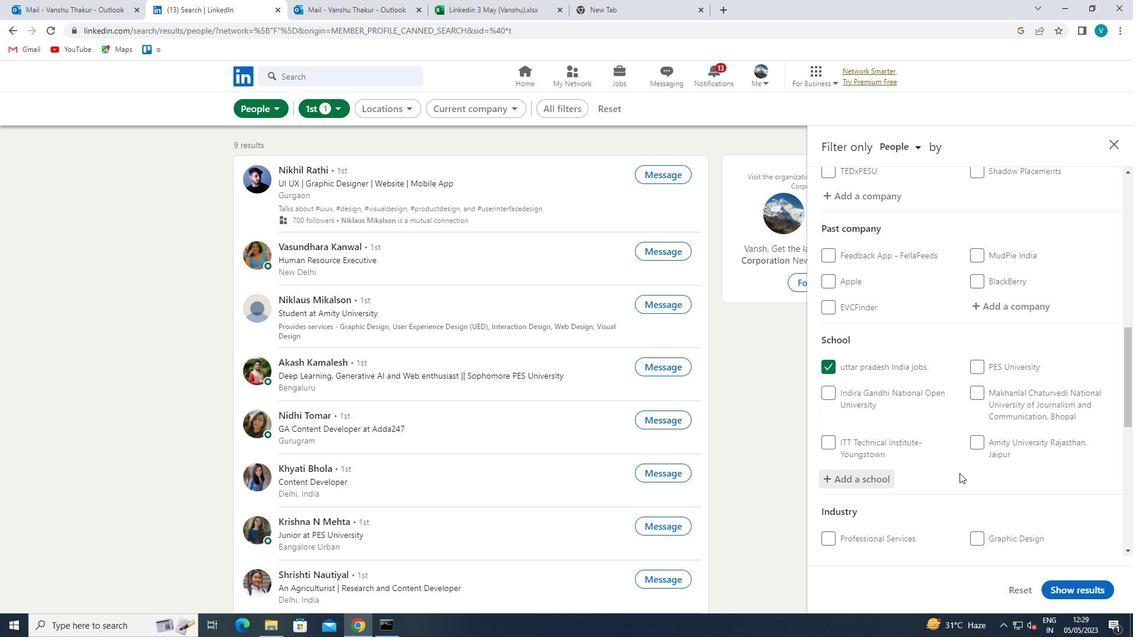 
Action: Mouse scrolled (960, 472) with delta (0, 0)
Screenshot: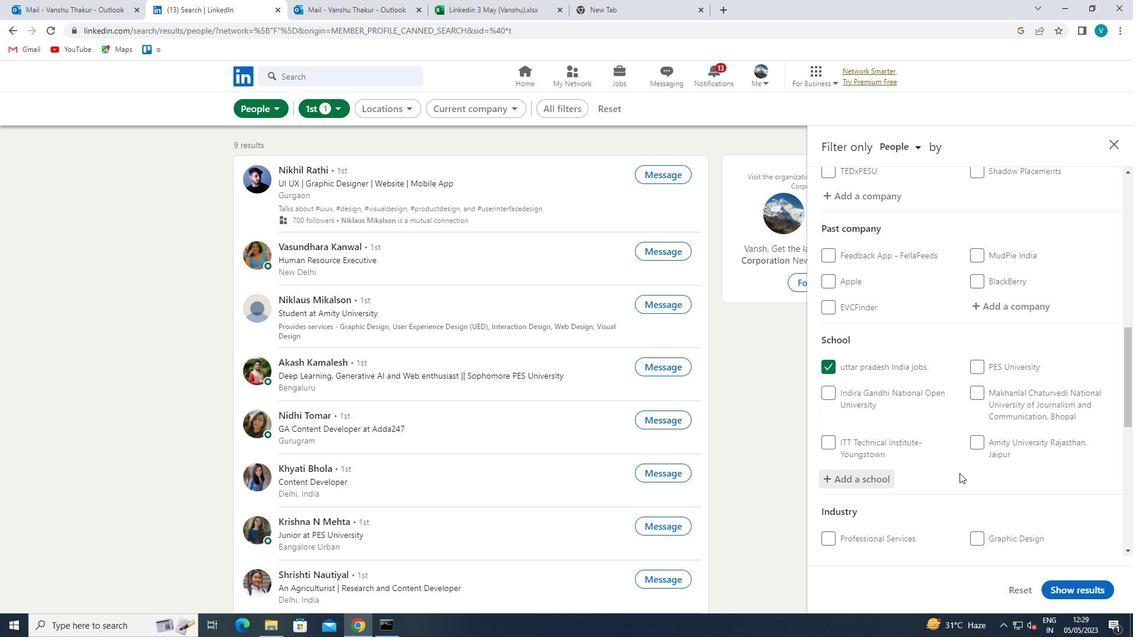 
Action: Mouse scrolled (960, 472) with delta (0, 0)
Screenshot: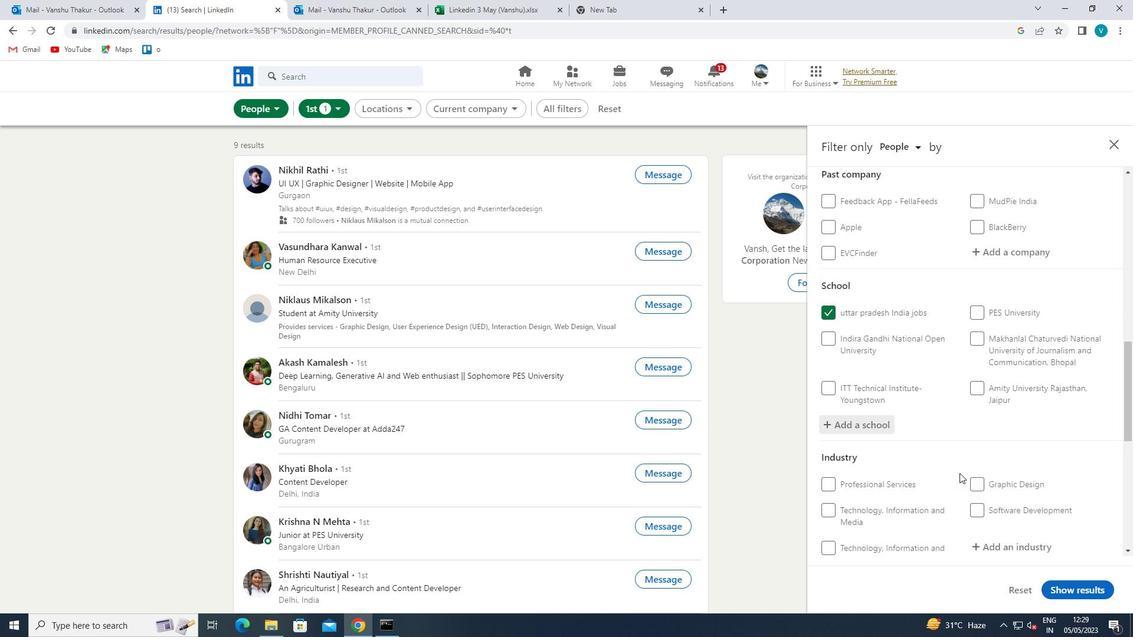 
Action: Mouse scrolled (960, 472) with delta (0, 0)
Screenshot: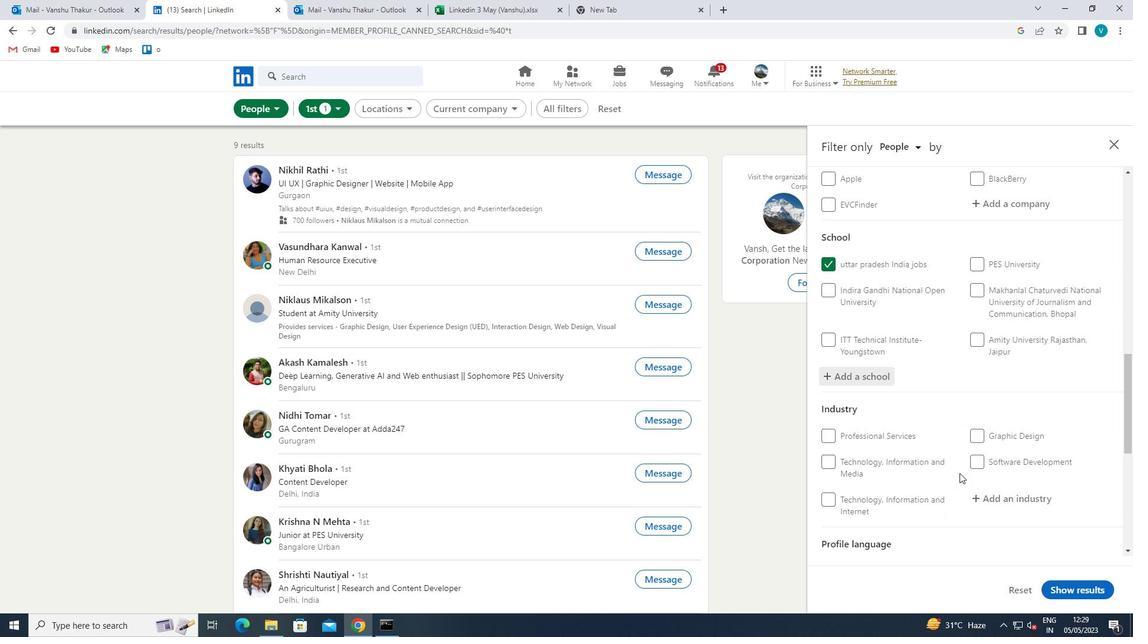 
Action: Mouse moved to (1010, 367)
Screenshot: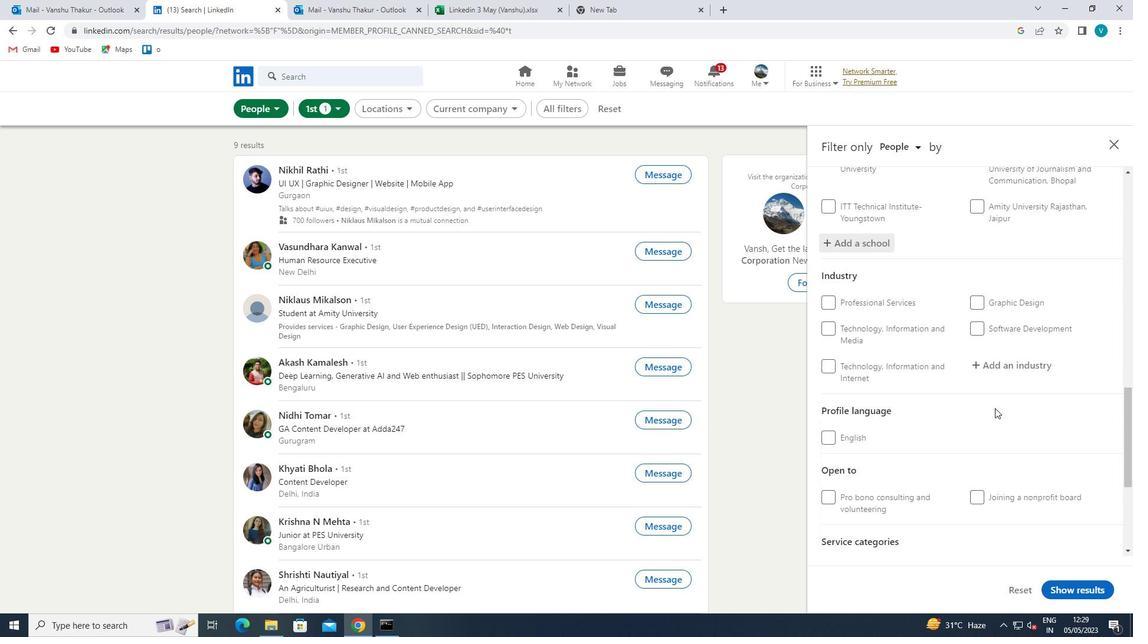 
Action: Mouse pressed left at (1010, 367)
Screenshot: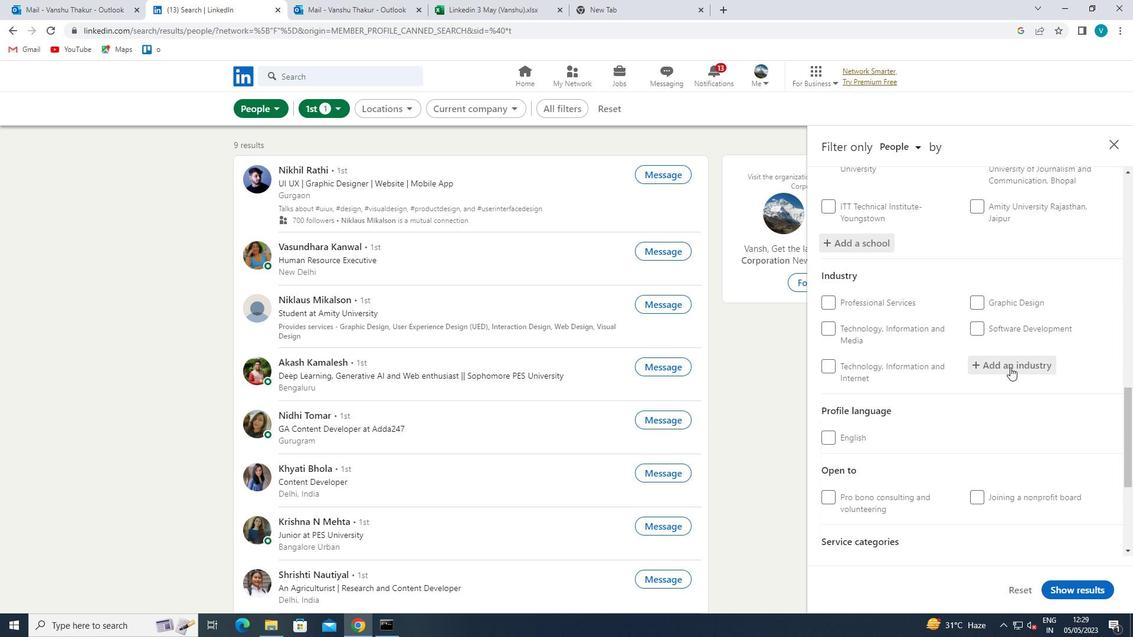
Action: Key pressed <Key.shift>TECHNOLOGY
Screenshot: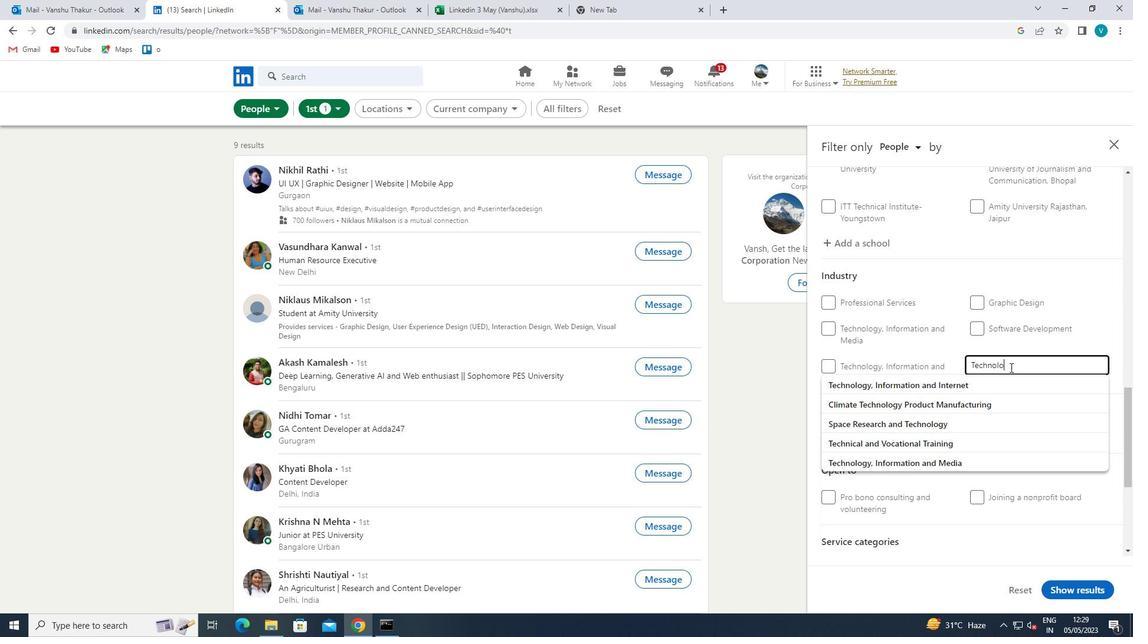 
Action: Mouse moved to (976, 439)
Screenshot: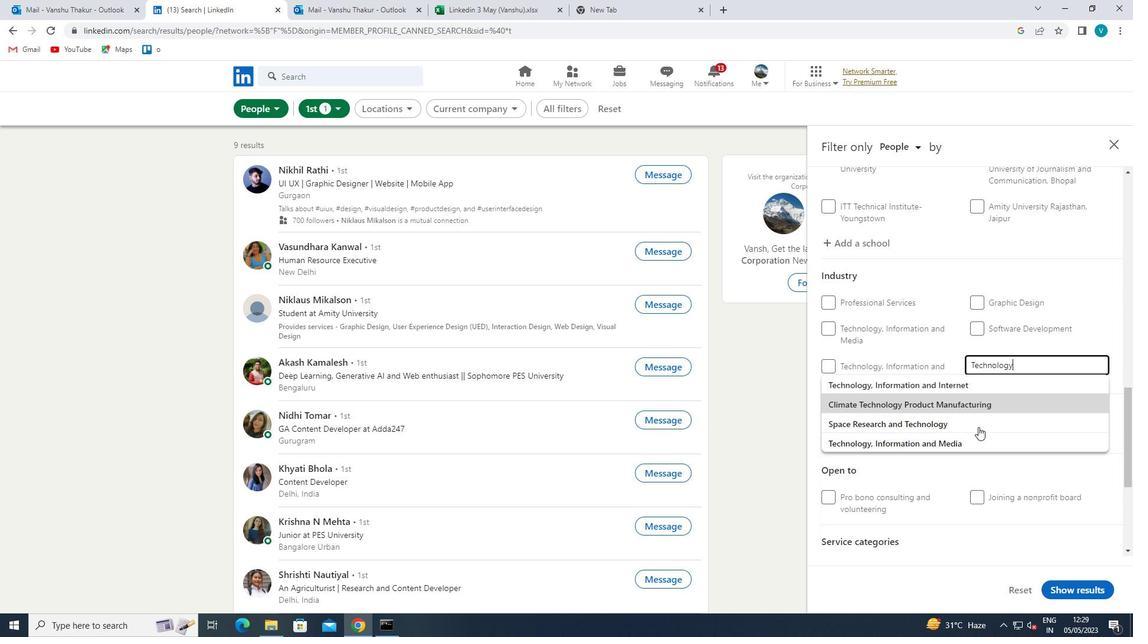 
Action: Mouse pressed left at (976, 439)
Screenshot: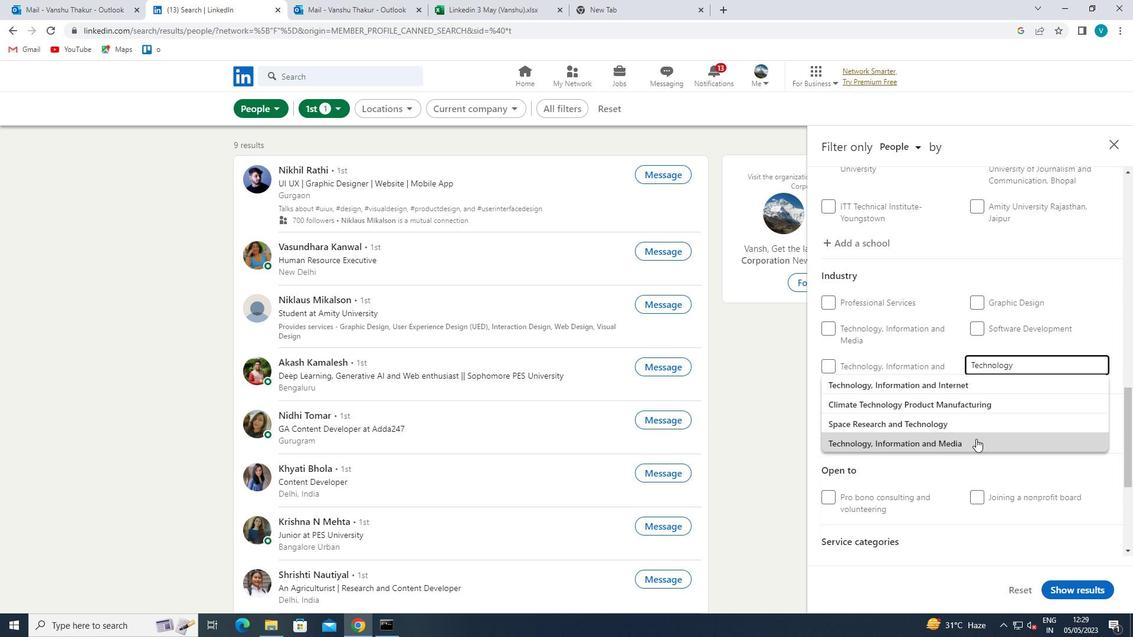 
Action: Mouse scrolled (976, 438) with delta (0, 0)
Screenshot: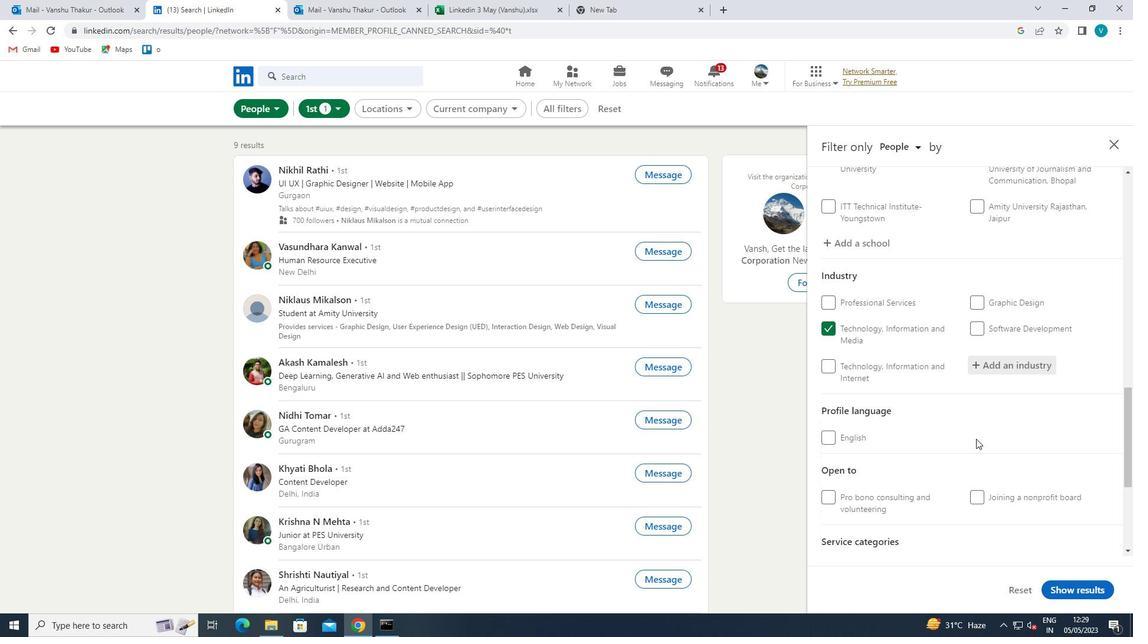 
Action: Mouse scrolled (976, 438) with delta (0, 0)
Screenshot: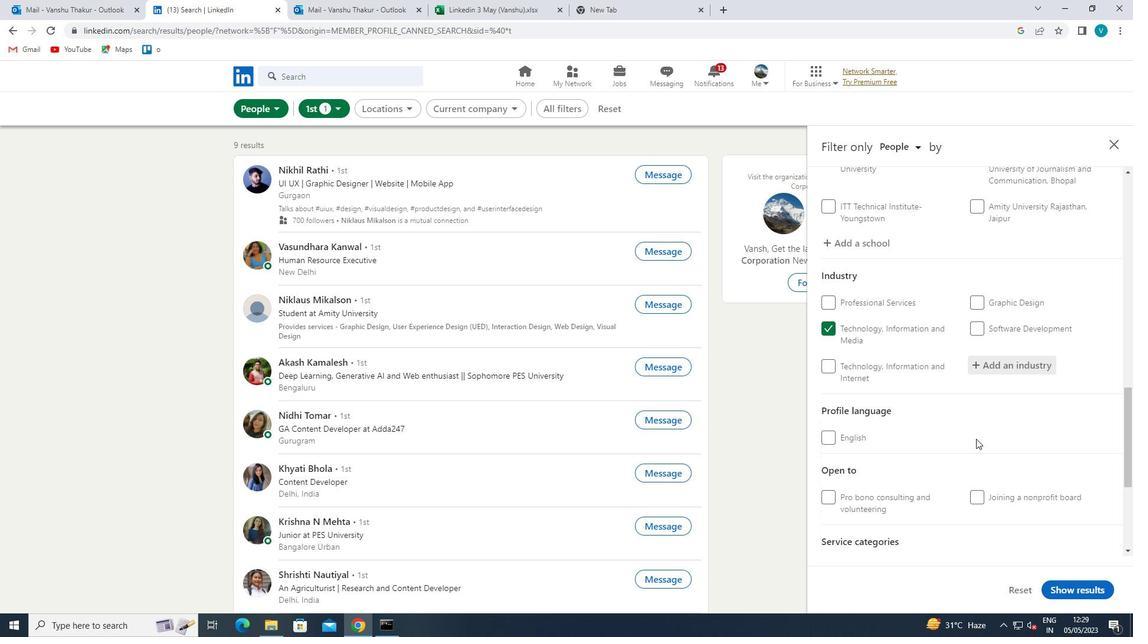 
Action: Mouse scrolled (976, 438) with delta (0, 0)
Screenshot: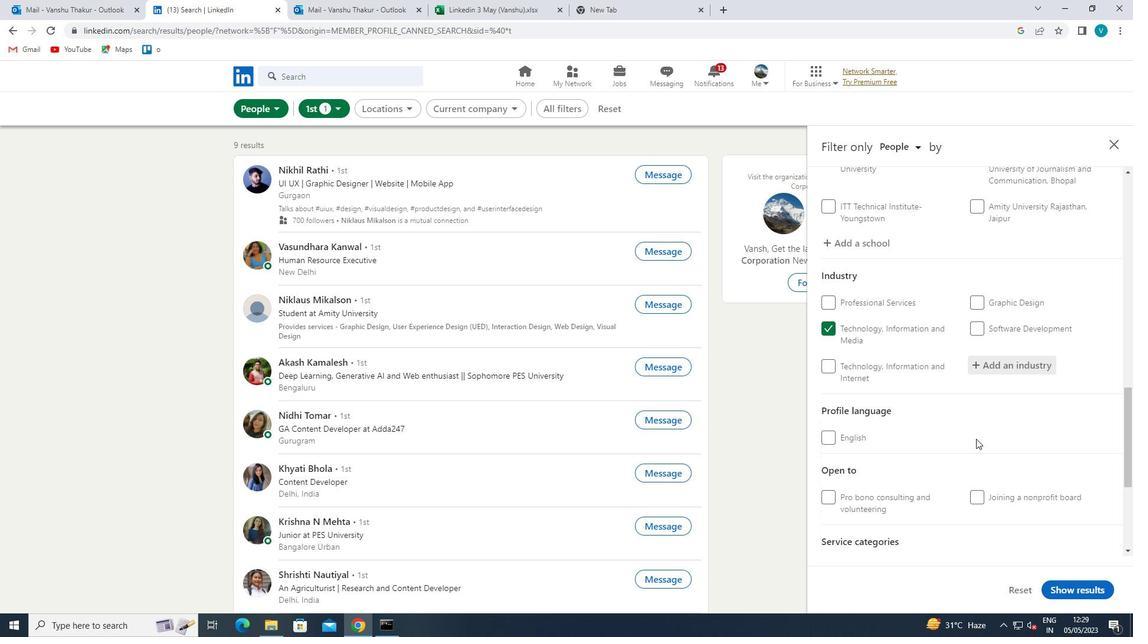 
Action: Mouse scrolled (976, 438) with delta (0, 0)
Screenshot: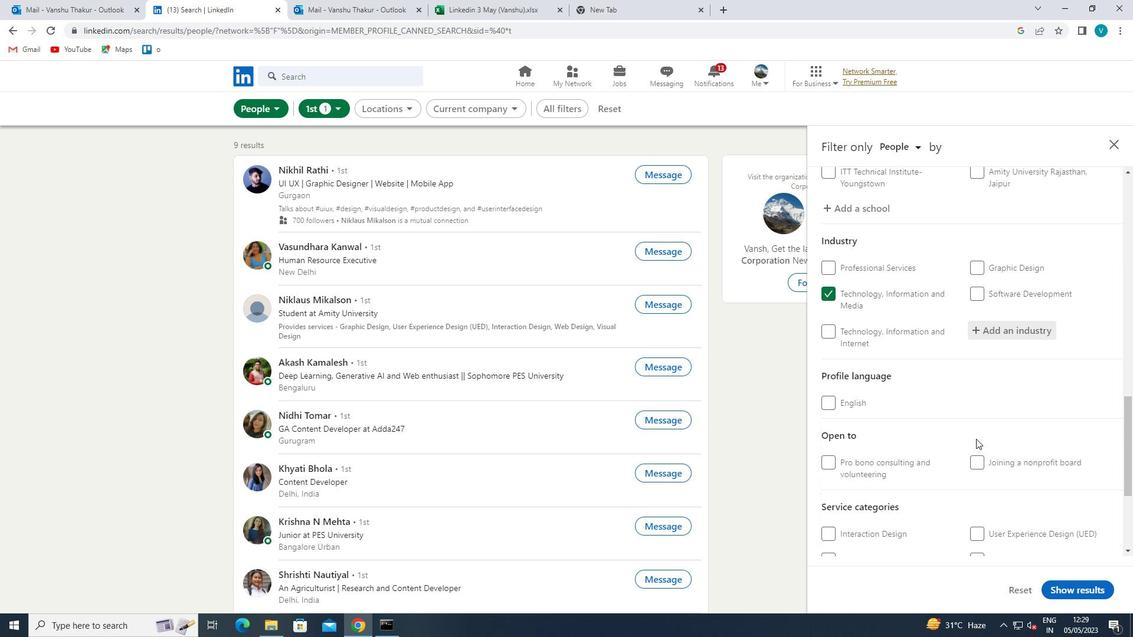 
Action: Mouse moved to (999, 395)
Screenshot: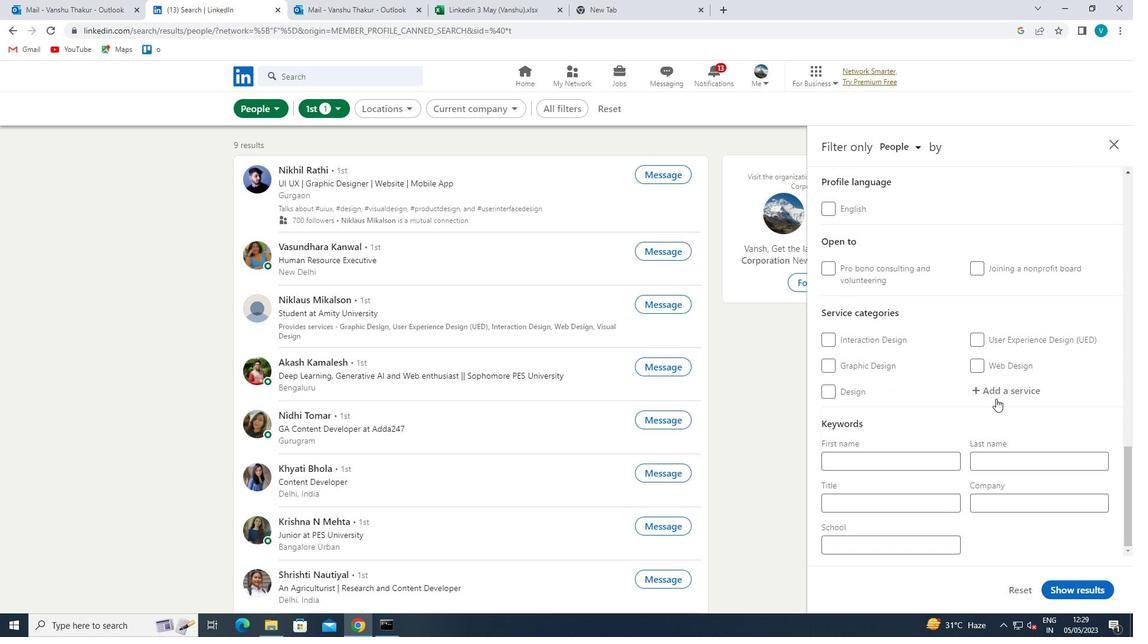 
Action: Mouse pressed left at (999, 395)
Screenshot: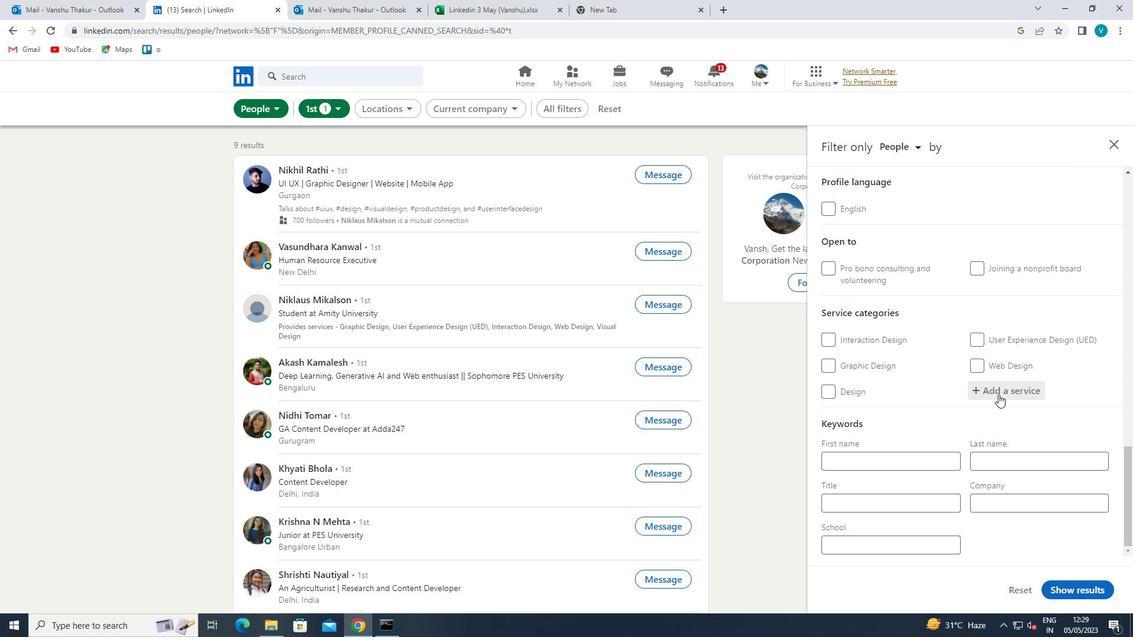 
Action: Key pressed <Key.shift>INTERCATION
Screenshot: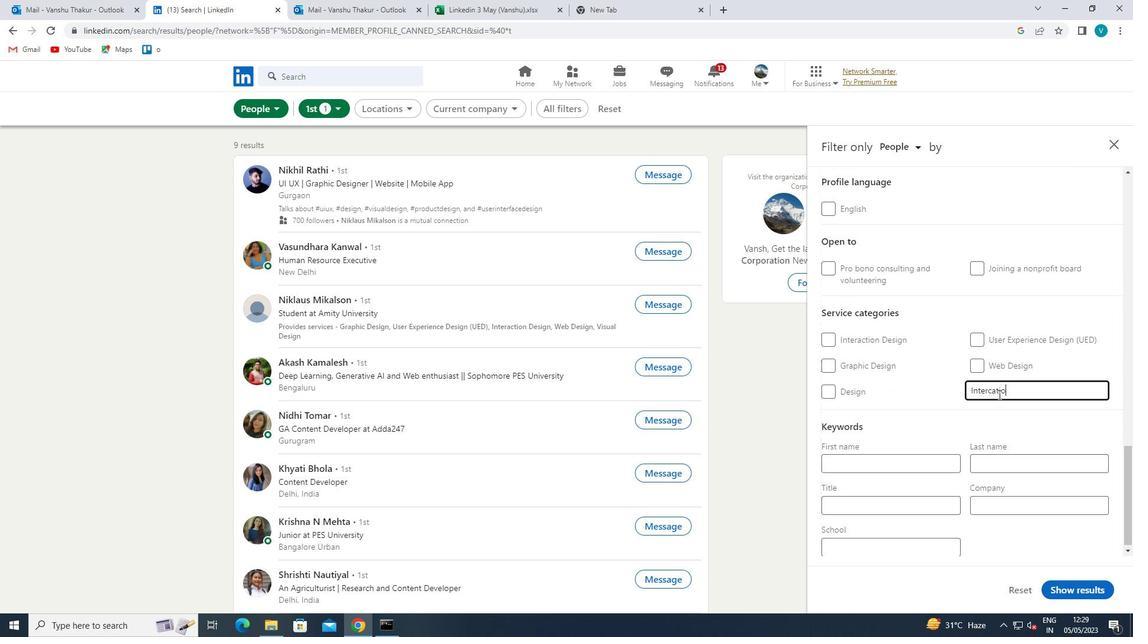 
Action: Mouse moved to (1001, 406)
Screenshot: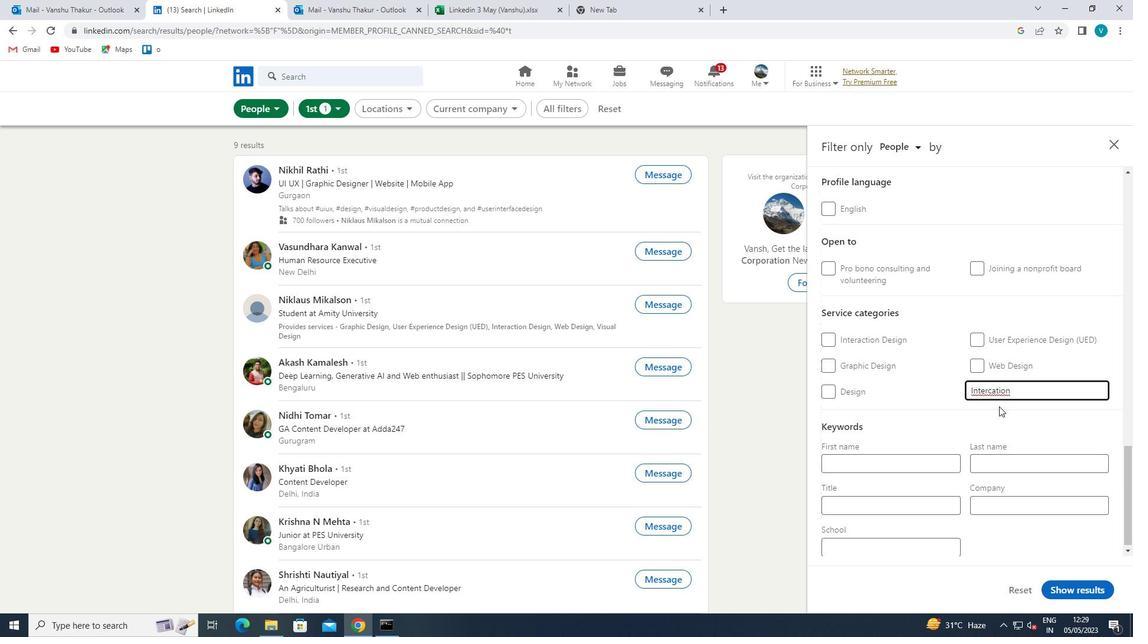 
Action: Key pressed <Key.space><Key.shift>DESIGN
Screenshot: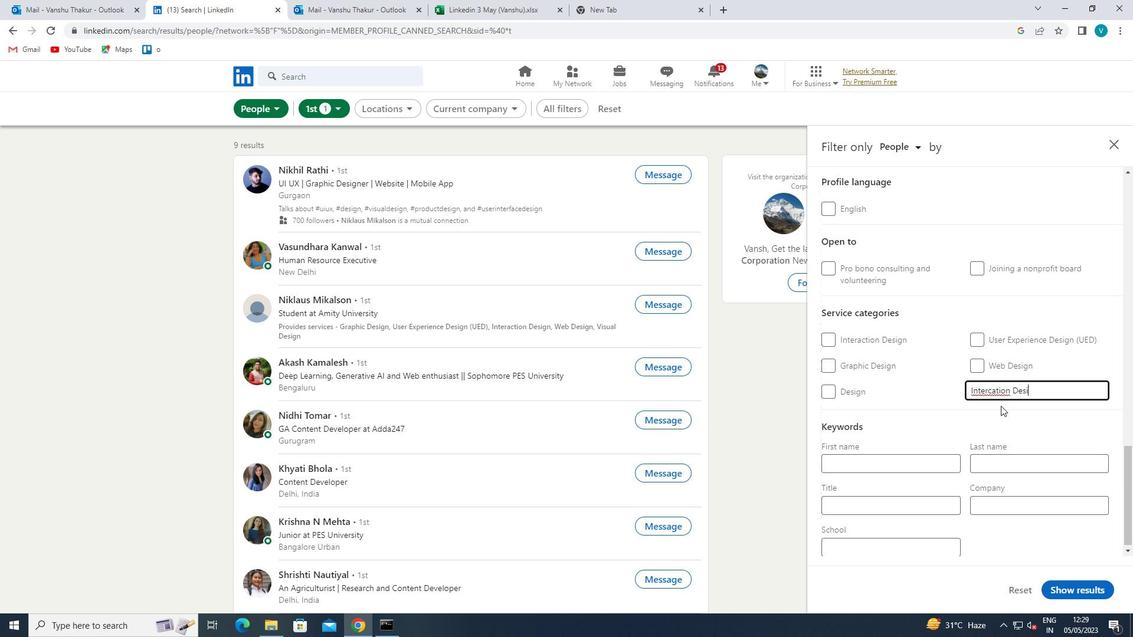 
Action: Mouse moved to (988, 387)
Screenshot: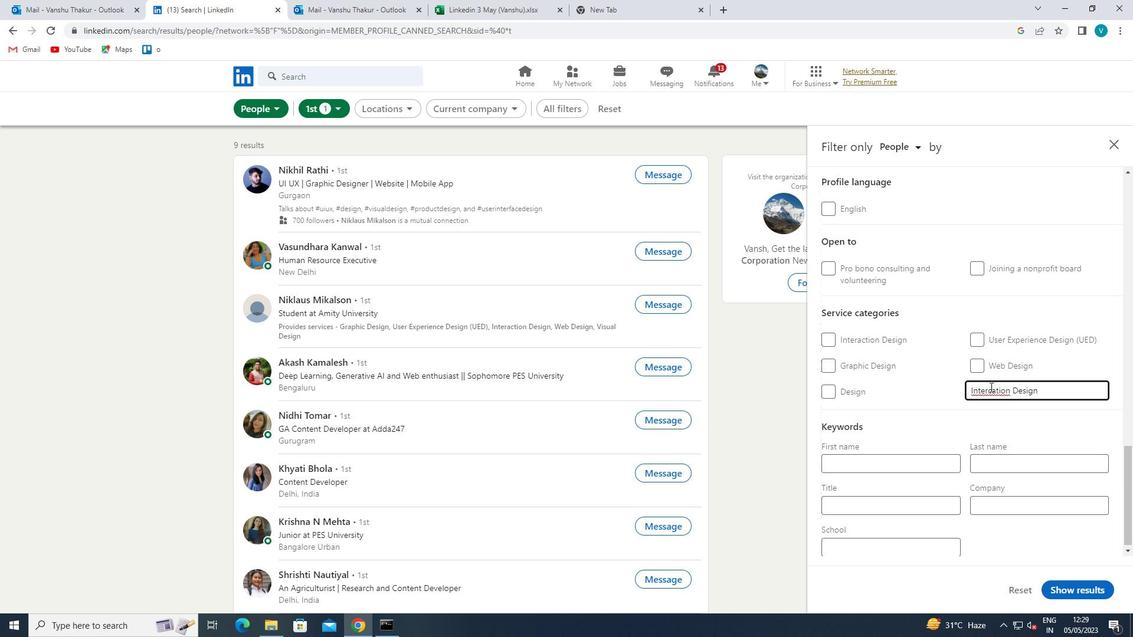 
Action: Mouse pressed left at (988, 387)
Screenshot: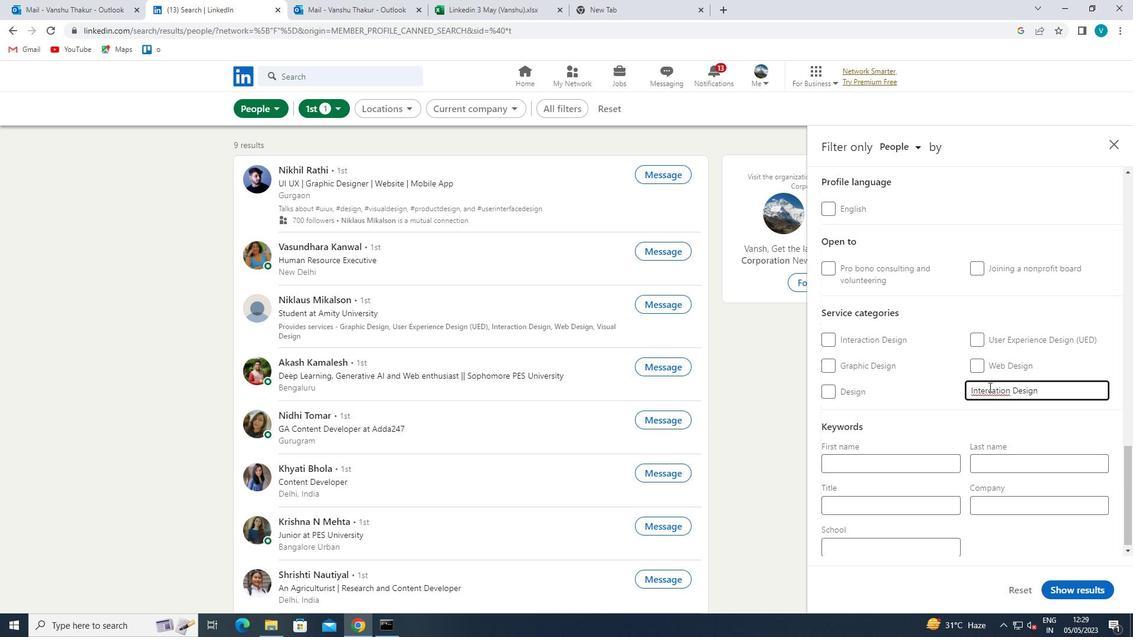 
Action: Mouse moved to (995, 428)
Screenshot: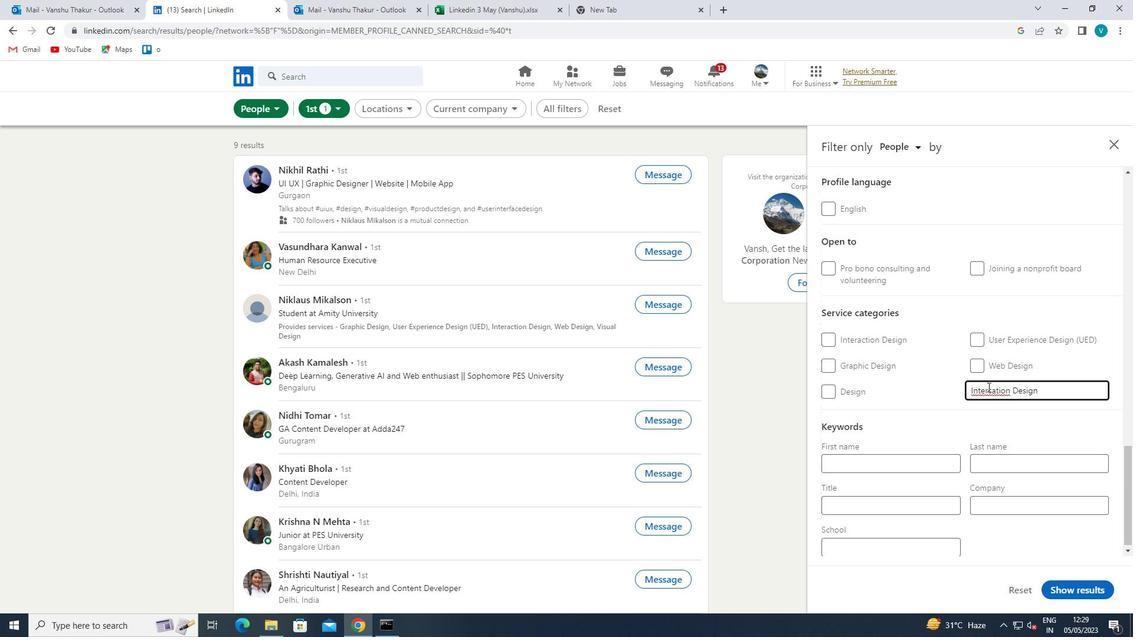 
Action: Key pressed A
Screenshot: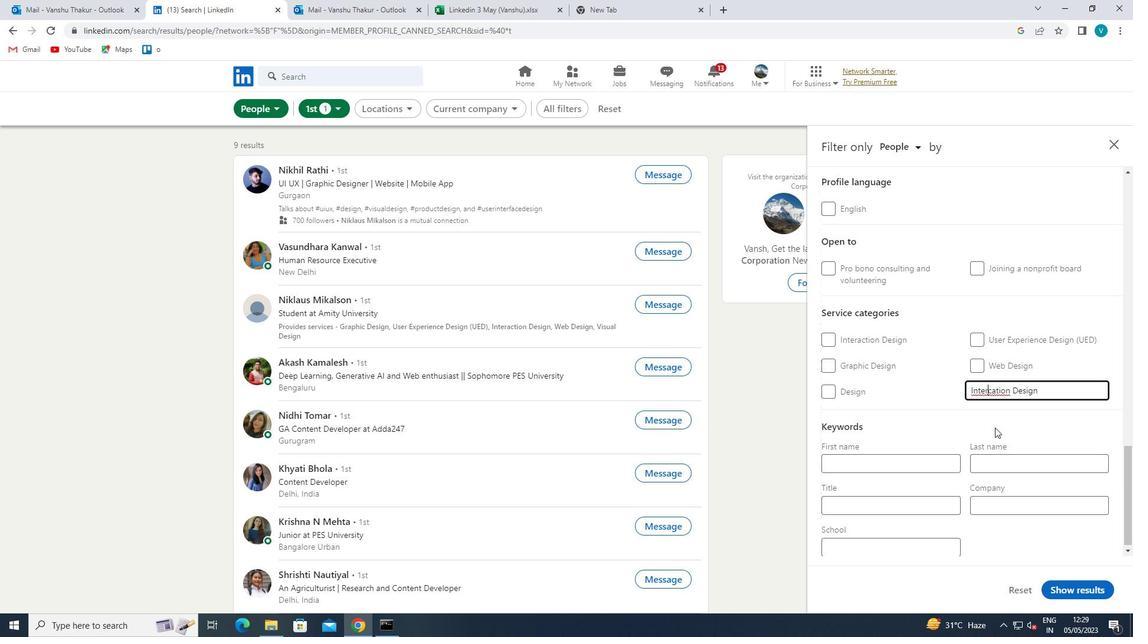 
Action: Mouse moved to (1000, 392)
Screenshot: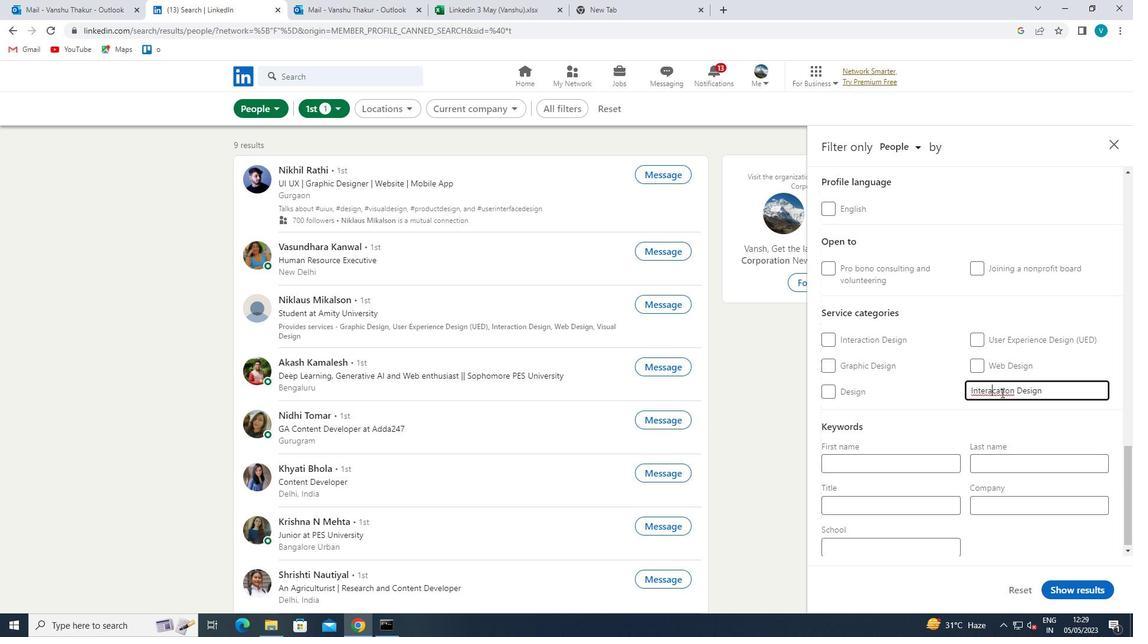 
Action: Mouse pressed left at (1000, 392)
Screenshot: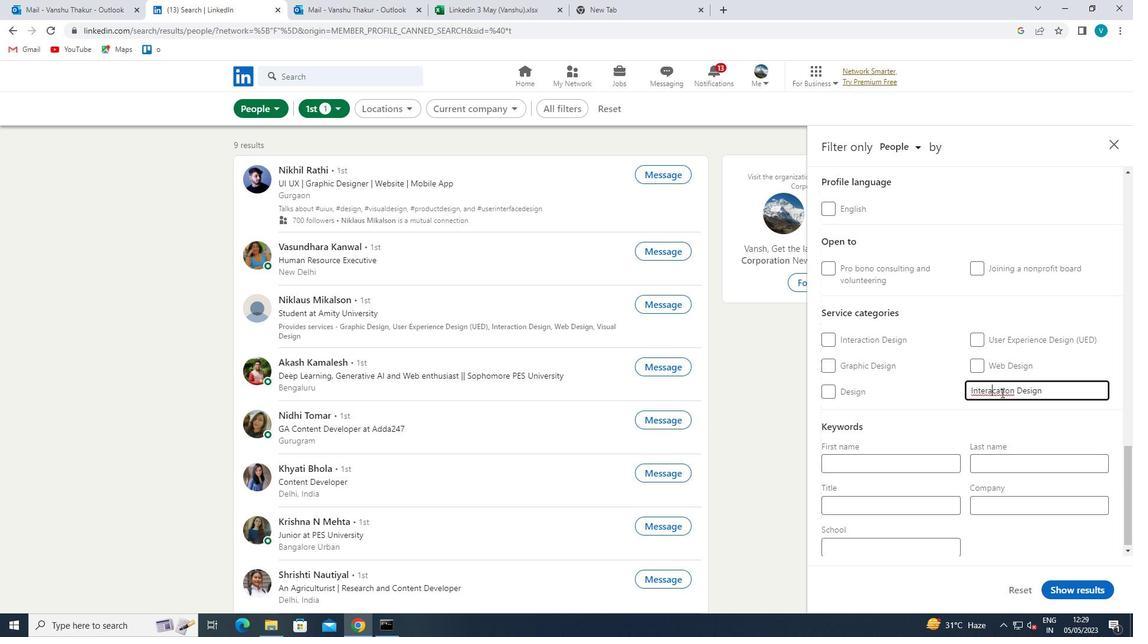 
Action: Mouse moved to (1013, 431)
Screenshot: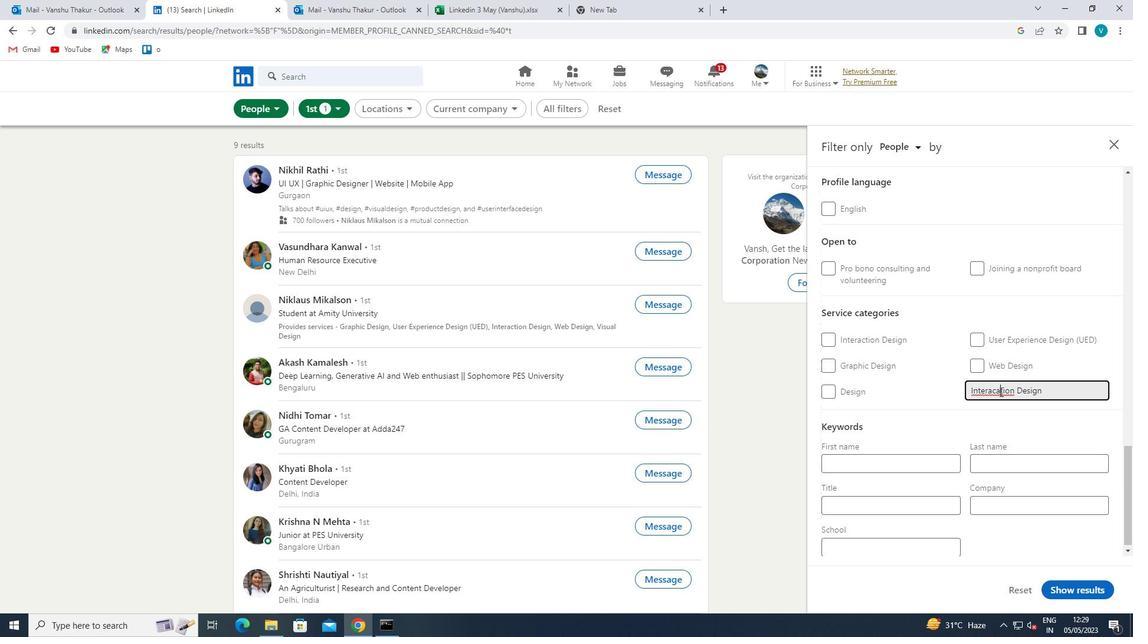
Action: Key pressed <Key.backspace>
Screenshot: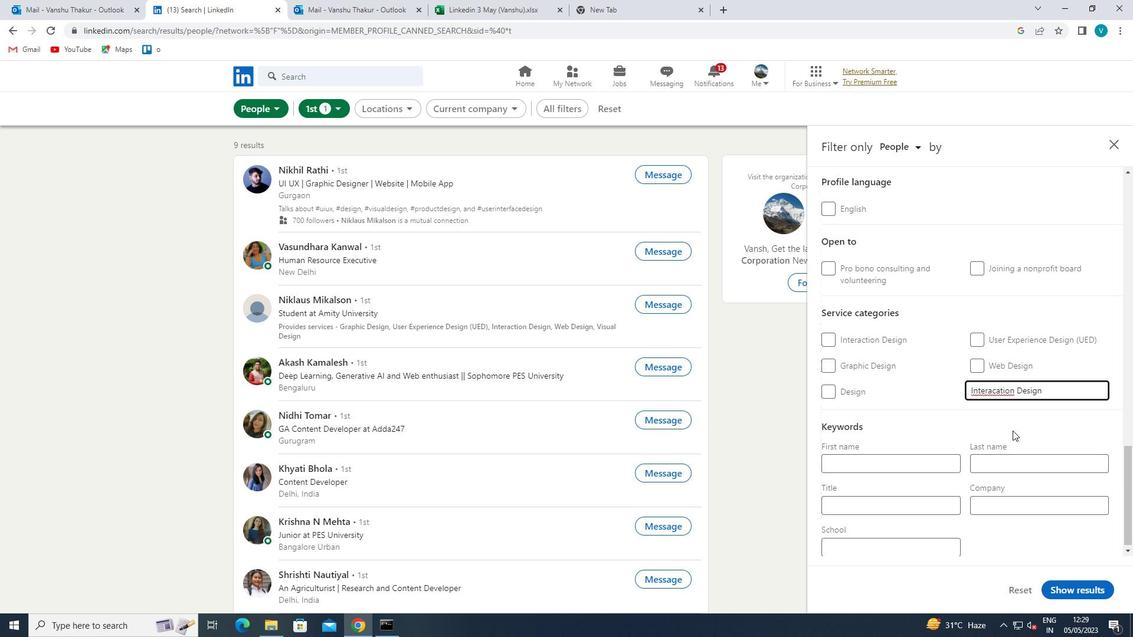 
Action: Mouse moved to (1012, 408)
Screenshot: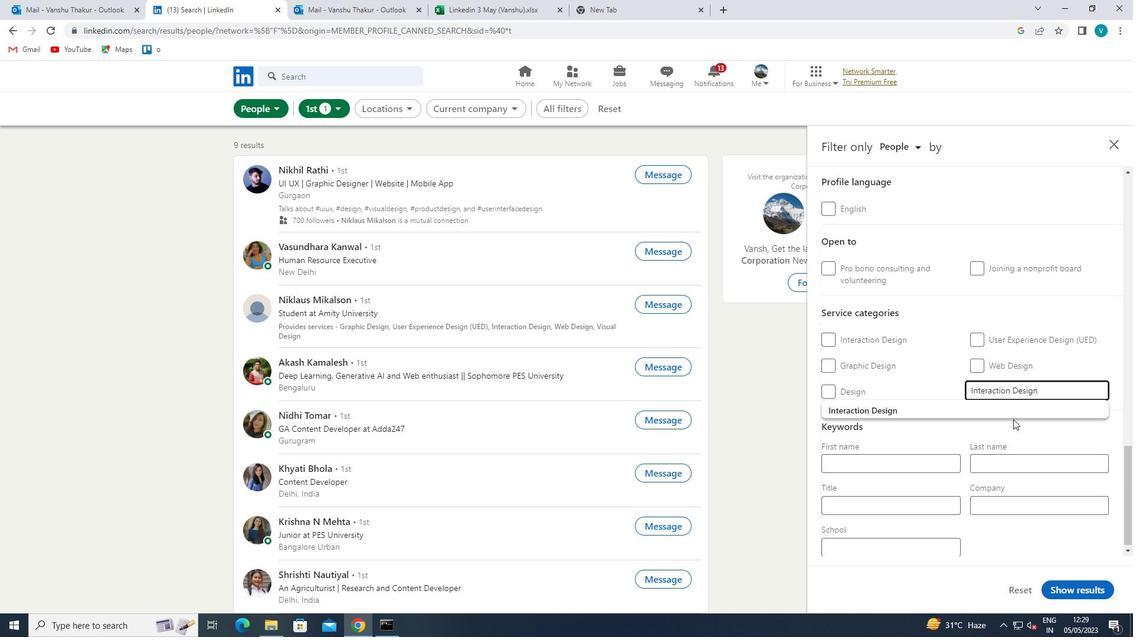 
Action: Mouse pressed left at (1012, 408)
Screenshot: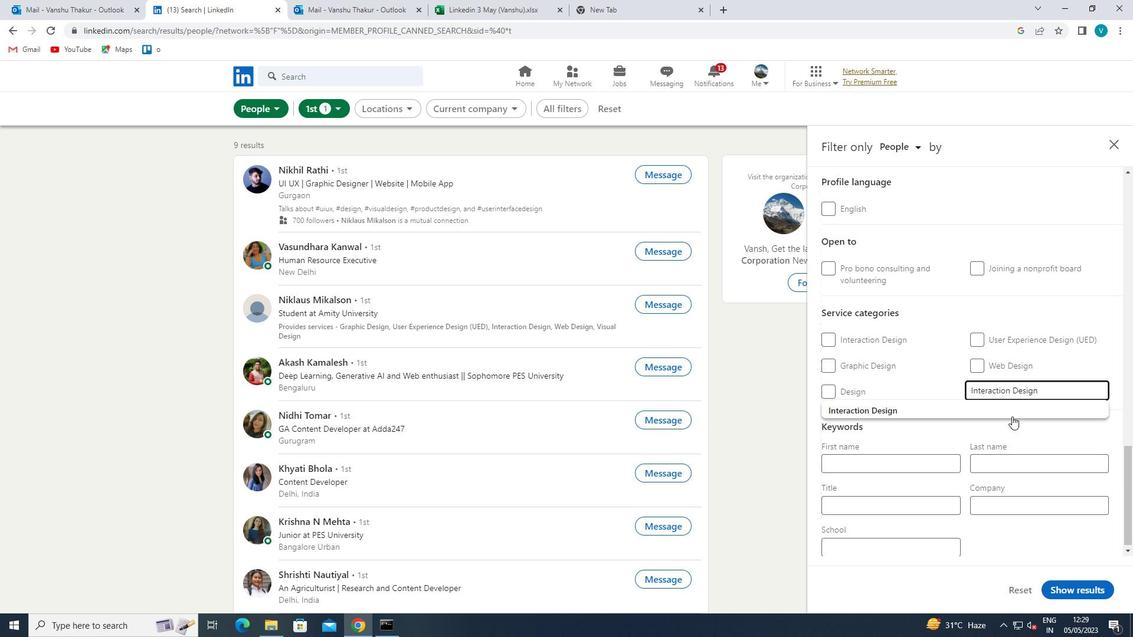 
Action: Mouse scrolled (1012, 408) with delta (0, 0)
Screenshot: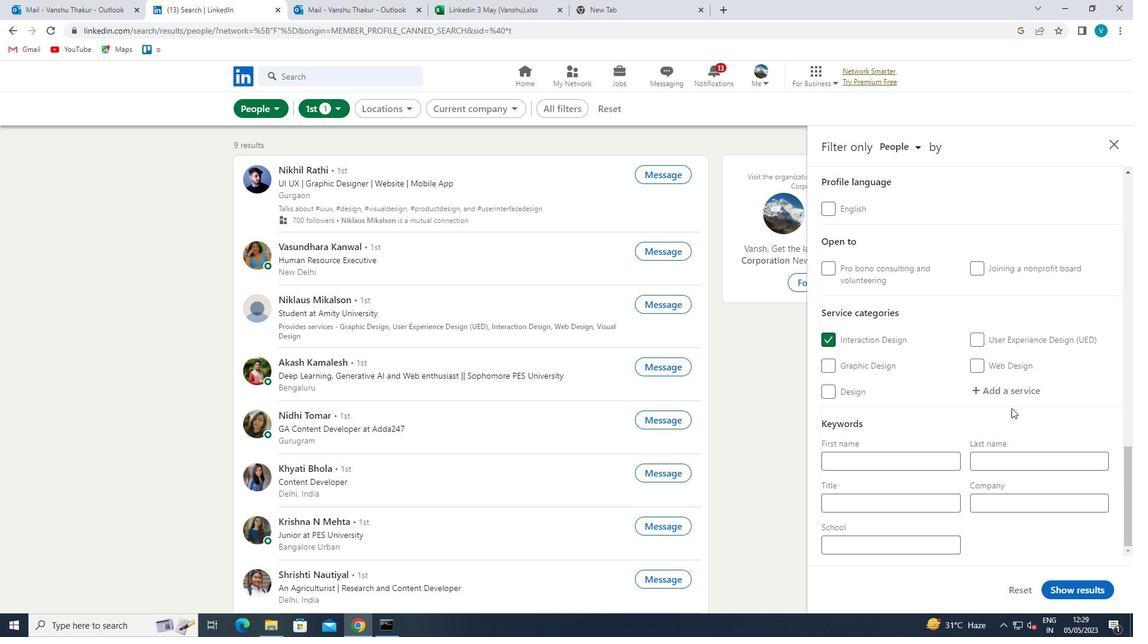 
Action: Mouse scrolled (1012, 408) with delta (0, 0)
Screenshot: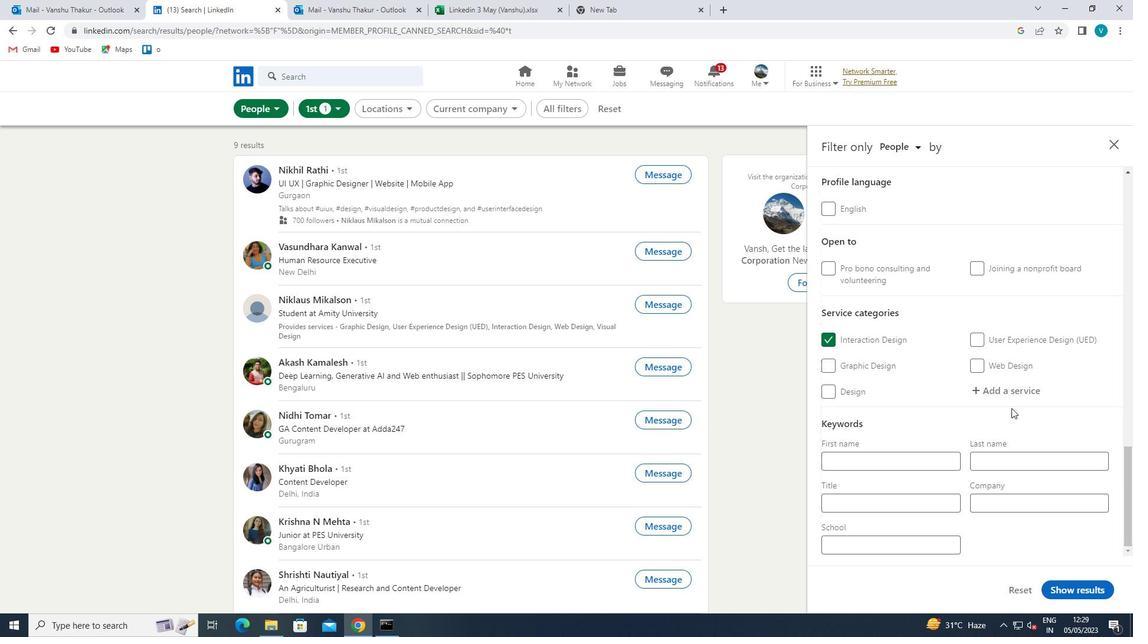 
Action: Mouse moved to (1011, 408)
Screenshot: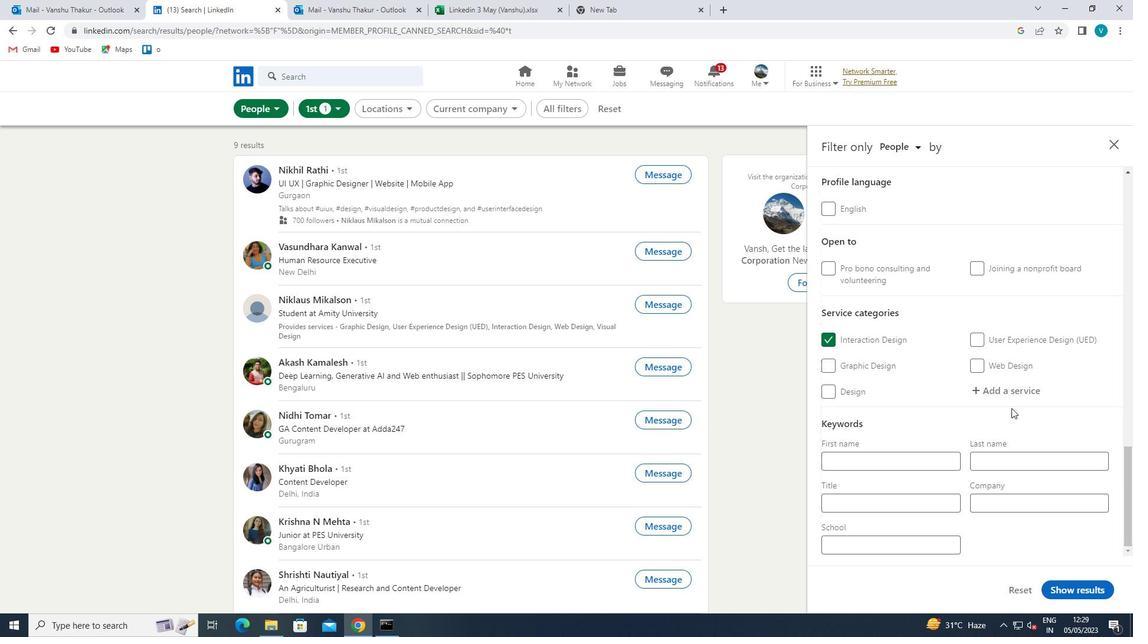 
Action: Mouse scrolled (1011, 408) with delta (0, 0)
Screenshot: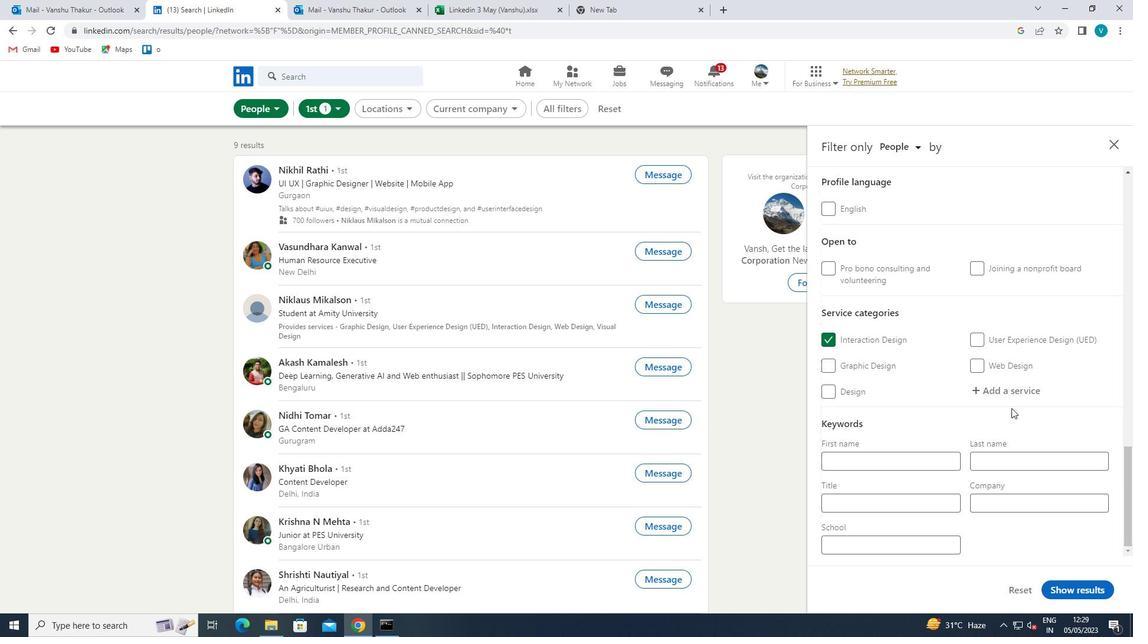
Action: Mouse moved to (885, 507)
Screenshot: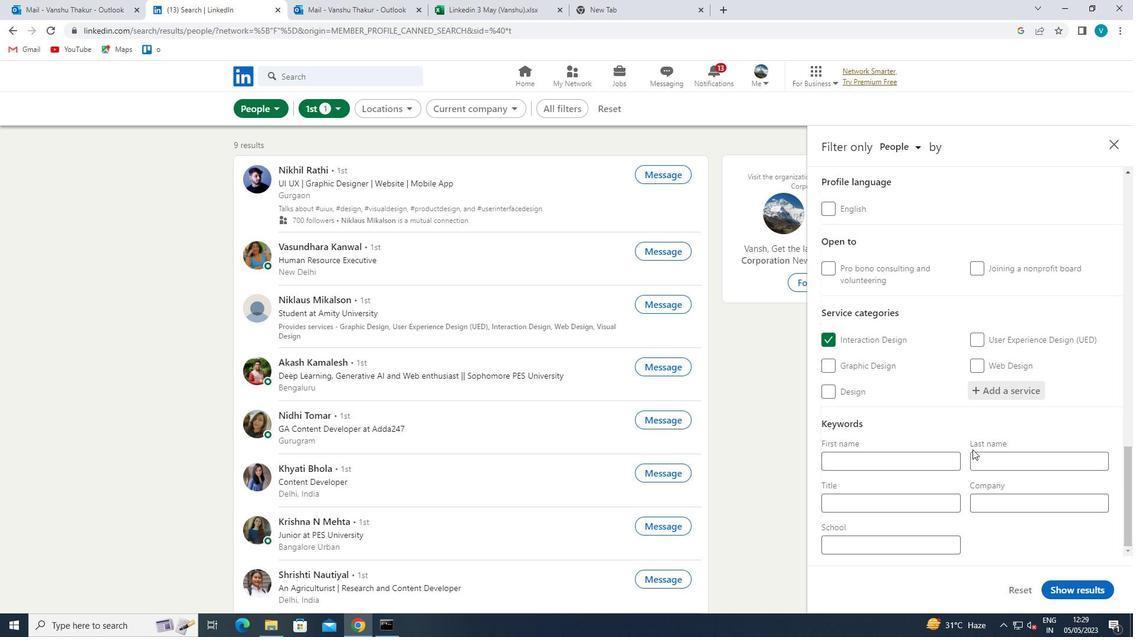
Action: Mouse pressed left at (885, 507)
Screenshot: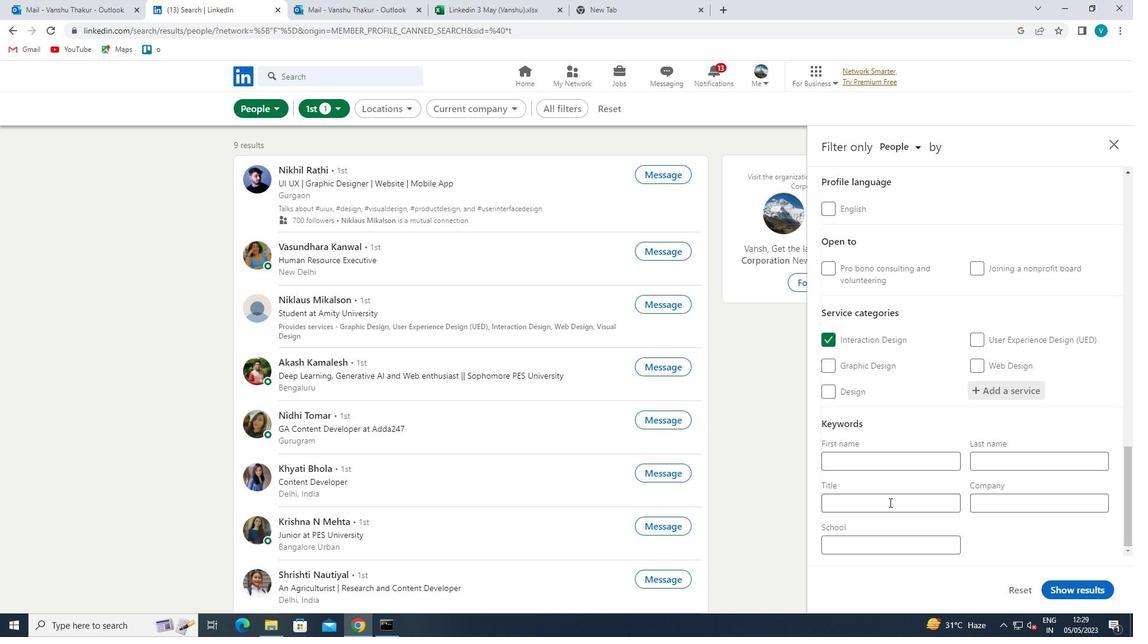 
Action: Key pressed <Key.shift>ENTREPRENEUR<Key.space>
Screenshot: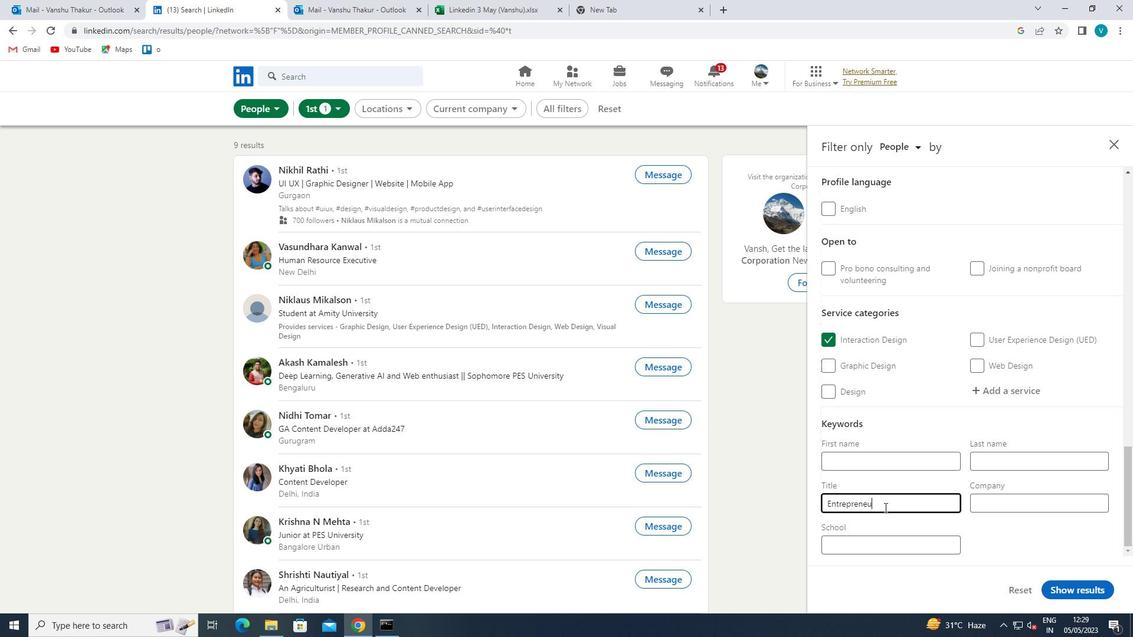 
Action: Mouse moved to (1082, 587)
Screenshot: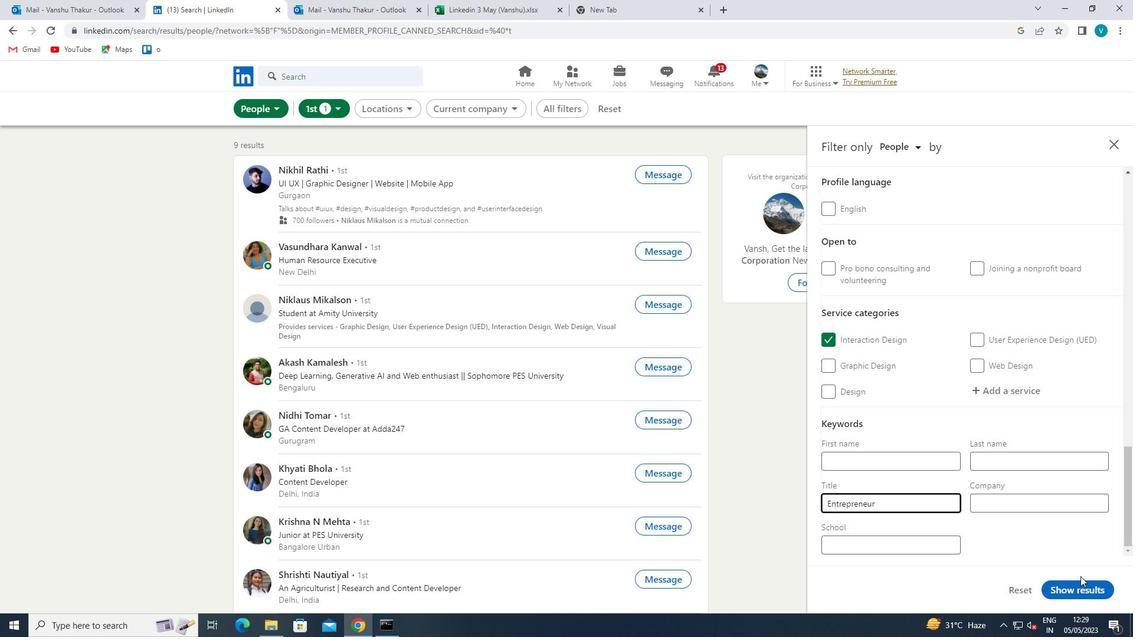 
Action: Mouse pressed left at (1082, 587)
Screenshot: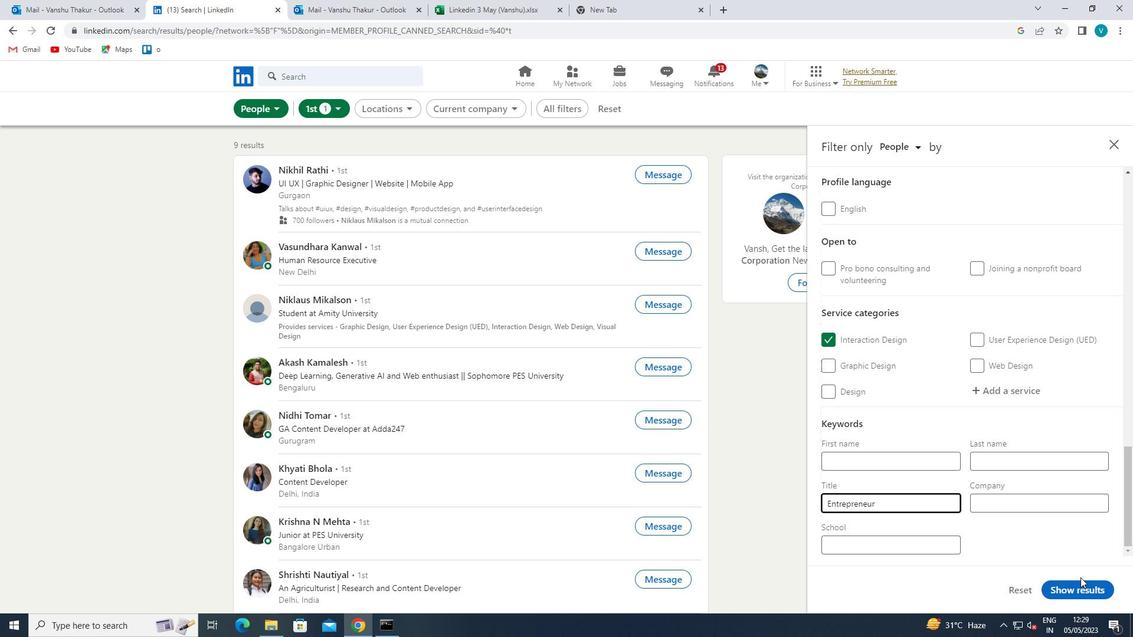 
